 Task: Toggle the word-based suggestions in the suggestions.
Action: Mouse moved to (12, 535)
Screenshot: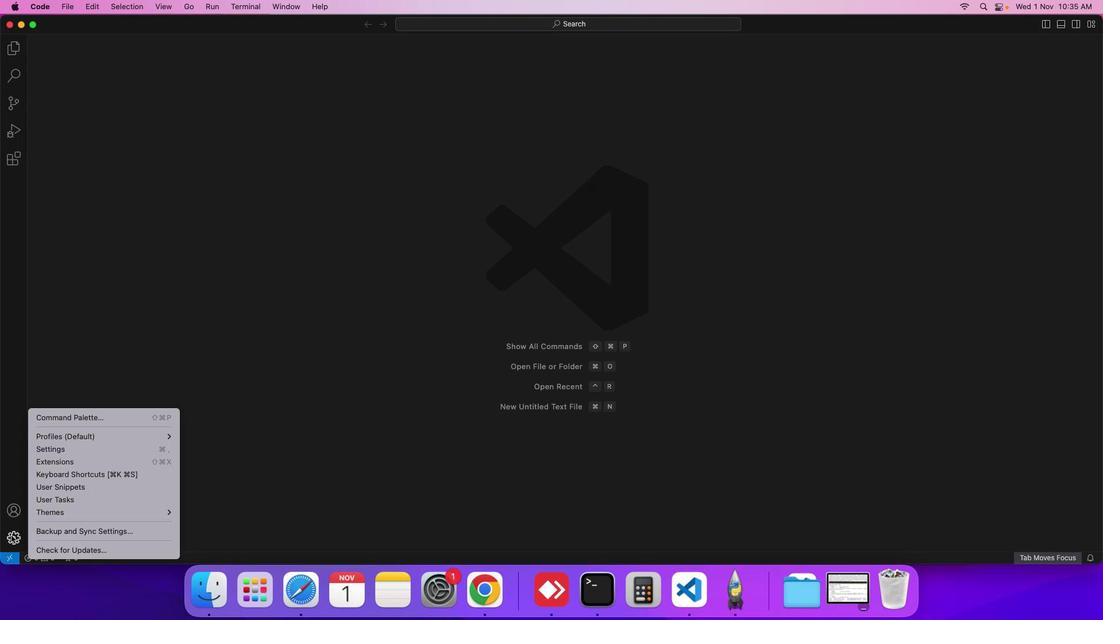 
Action: Mouse pressed left at (12, 535)
Screenshot: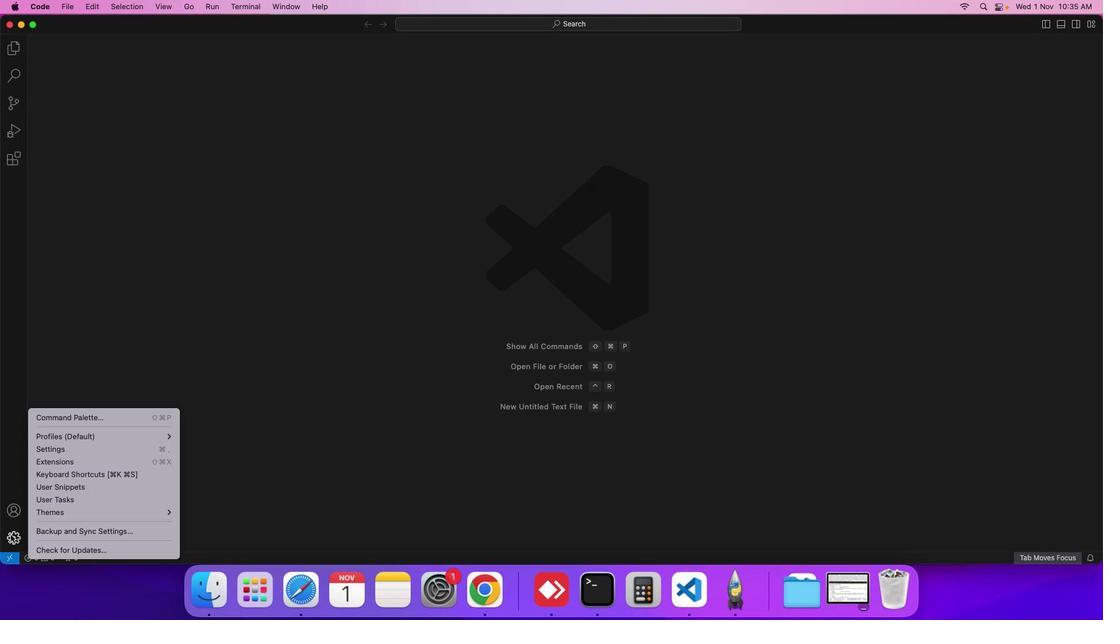 
Action: Mouse moved to (75, 449)
Screenshot: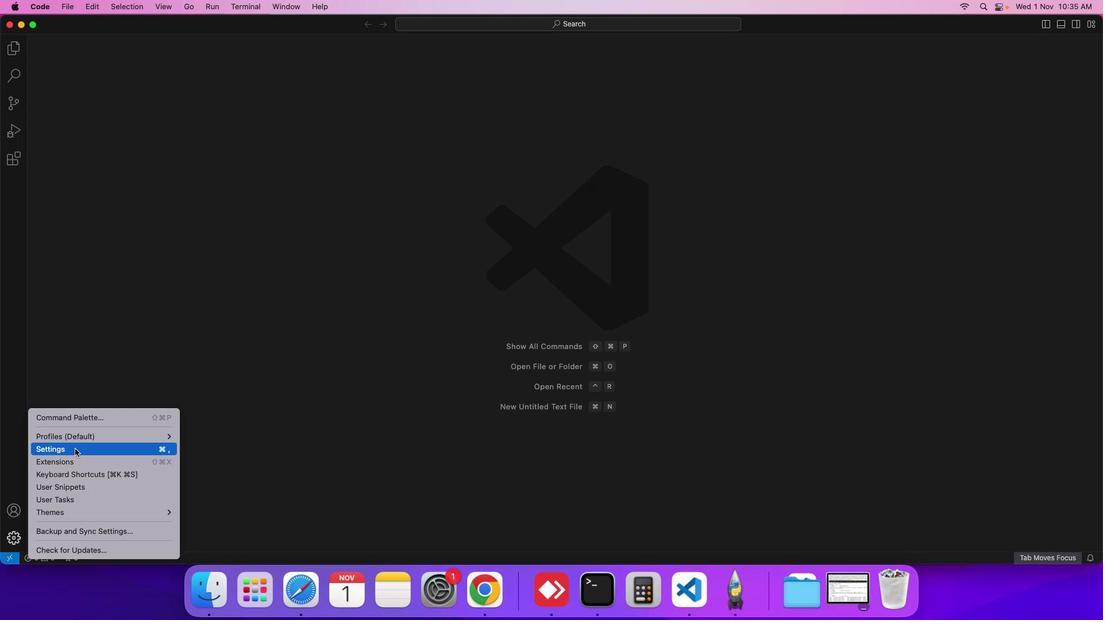 
Action: Mouse pressed left at (75, 449)
Screenshot: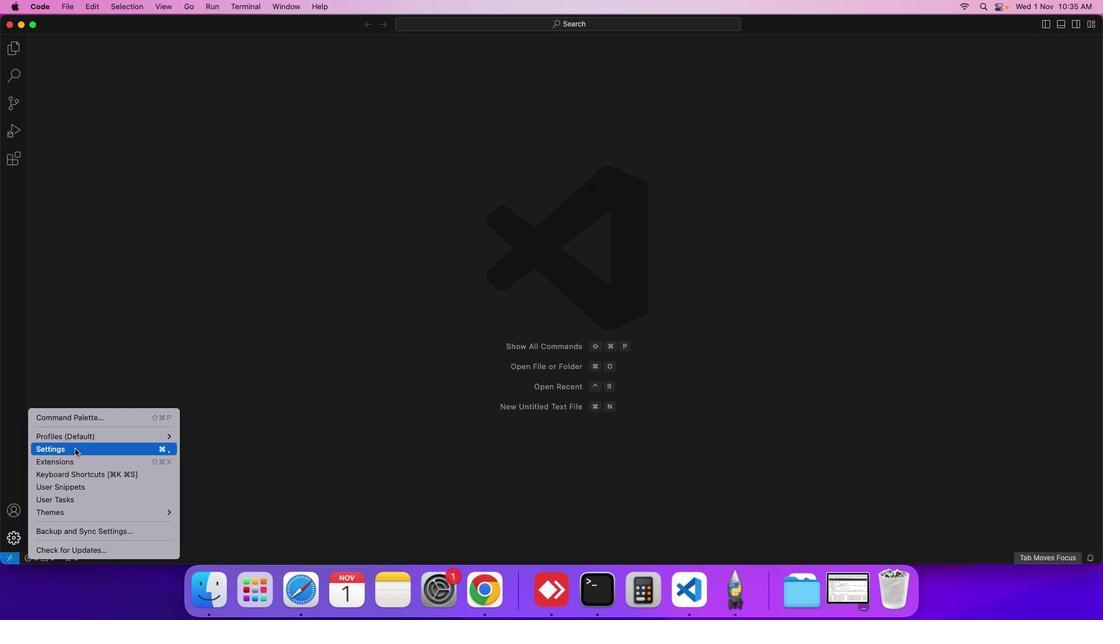 
Action: Mouse moved to (271, 133)
Screenshot: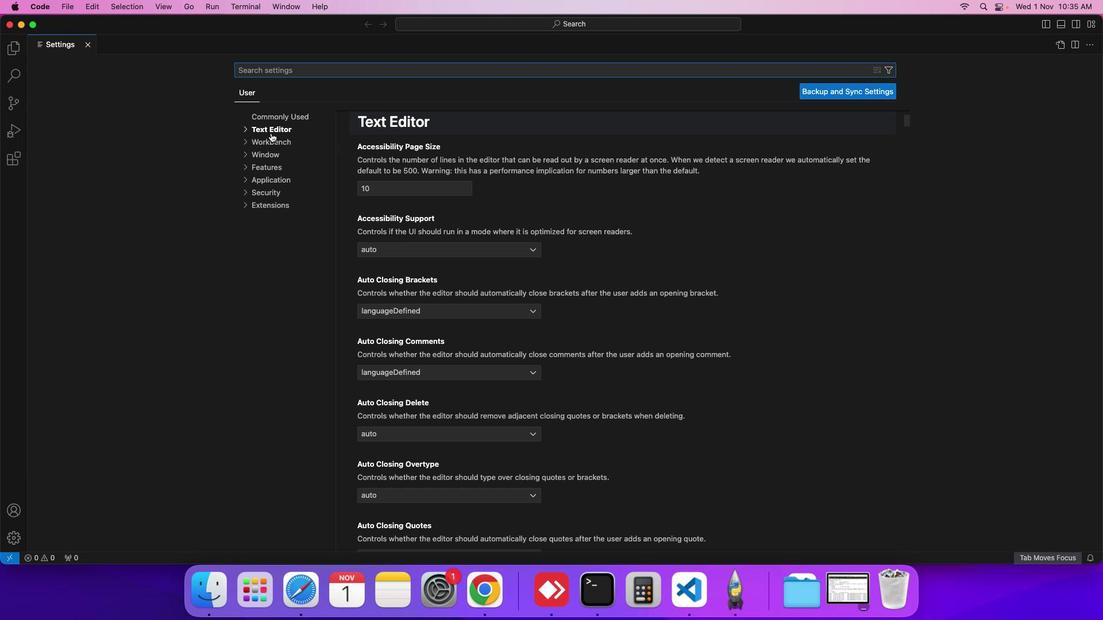 
Action: Mouse pressed left at (271, 133)
Screenshot: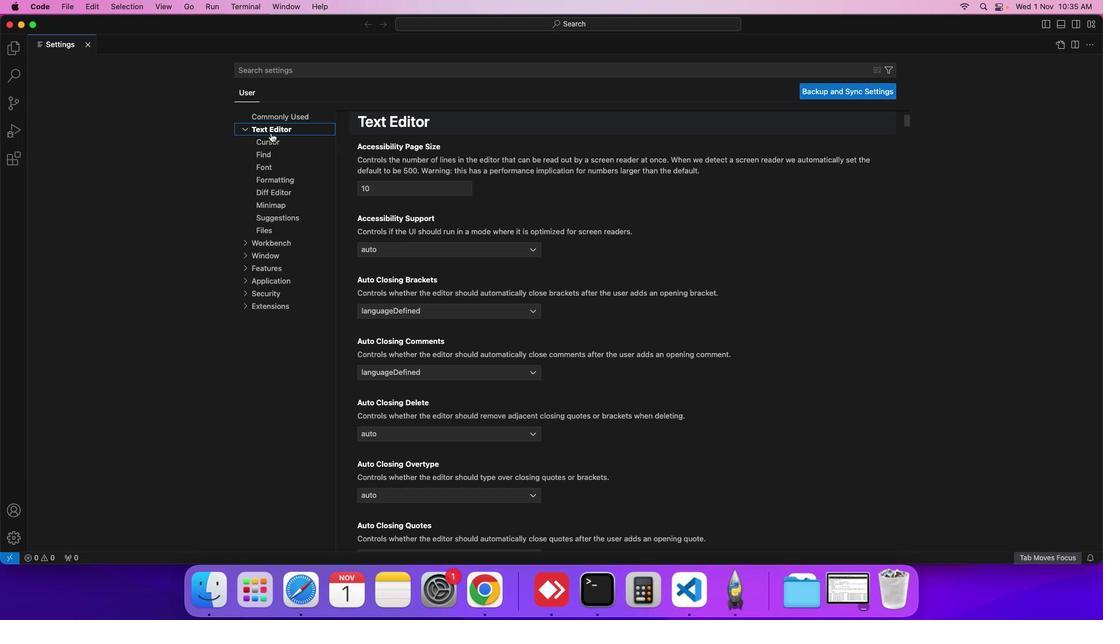 
Action: Mouse moved to (279, 217)
Screenshot: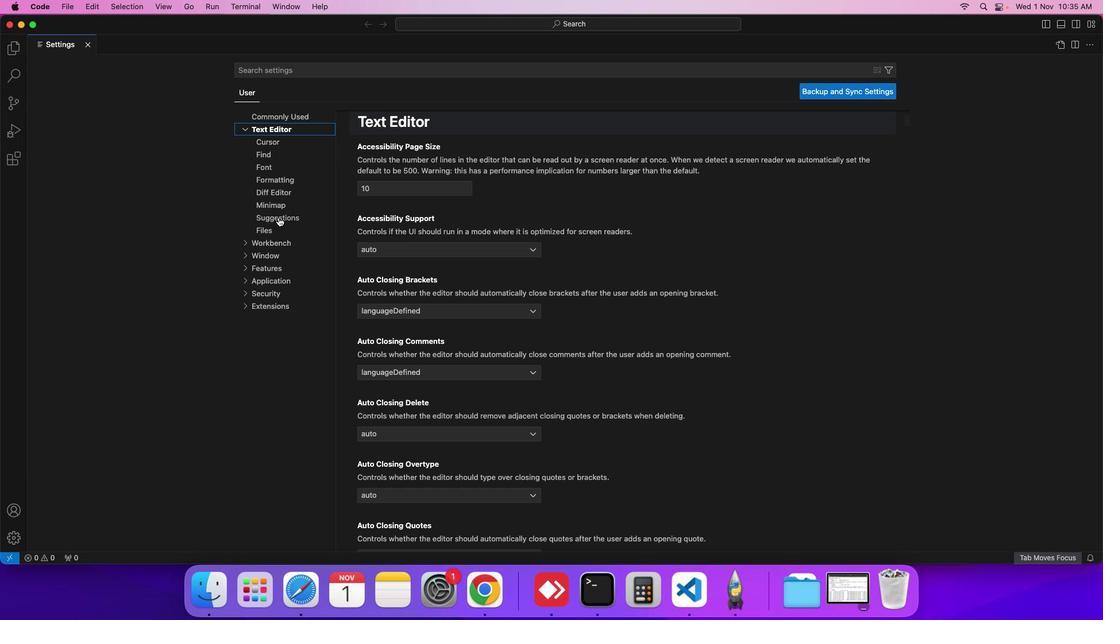 
Action: Mouse pressed left at (279, 217)
Screenshot: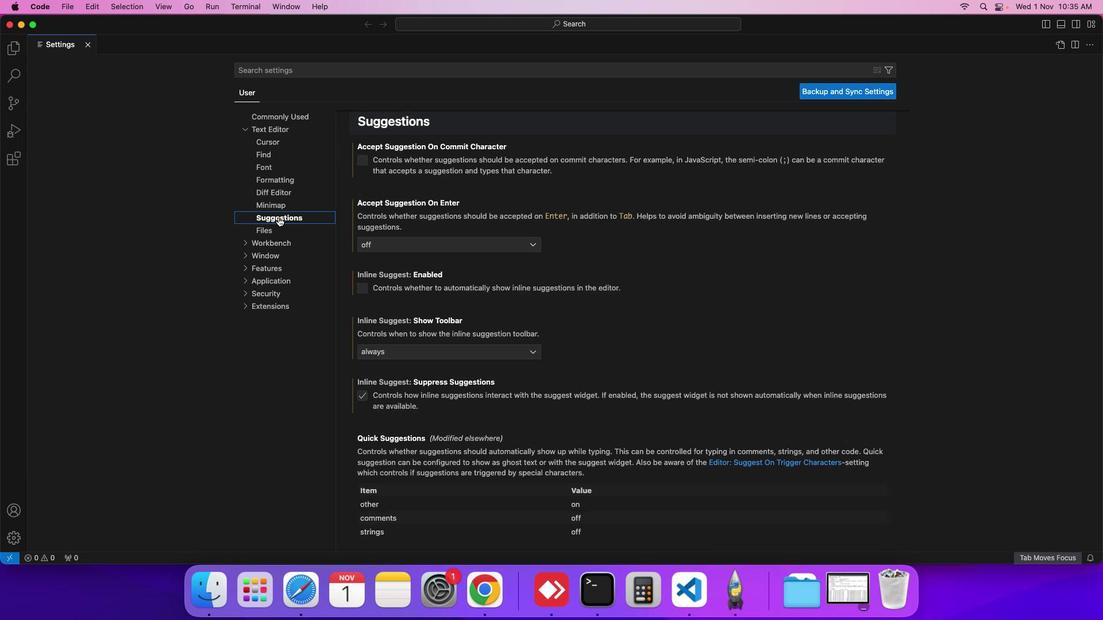 
Action: Mouse moved to (530, 420)
Screenshot: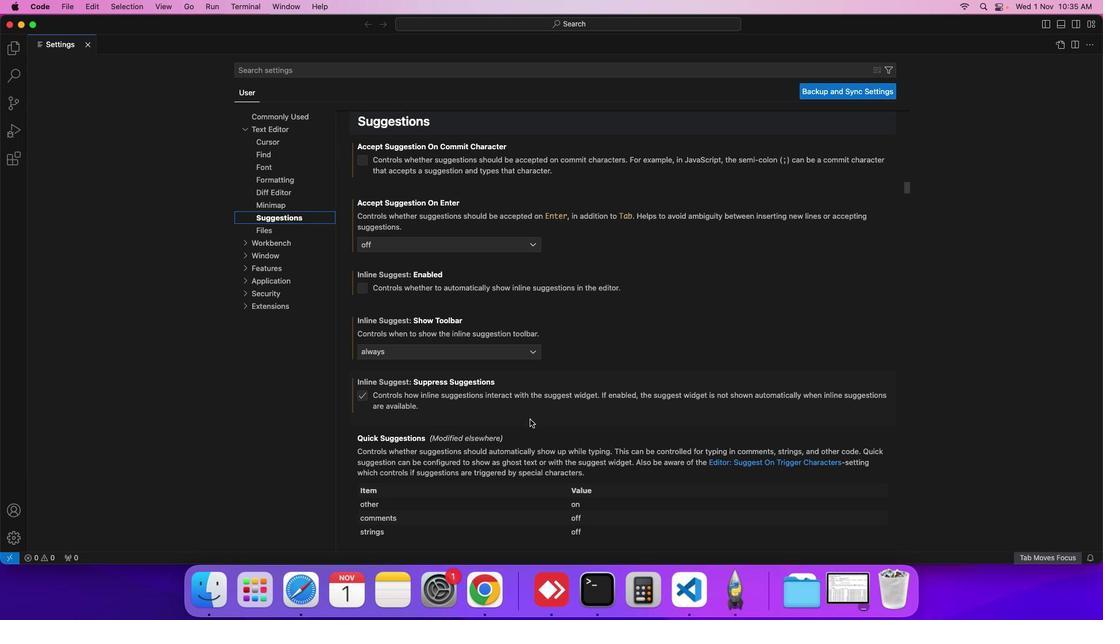 
Action: Mouse scrolled (530, 420) with delta (0, 0)
Screenshot: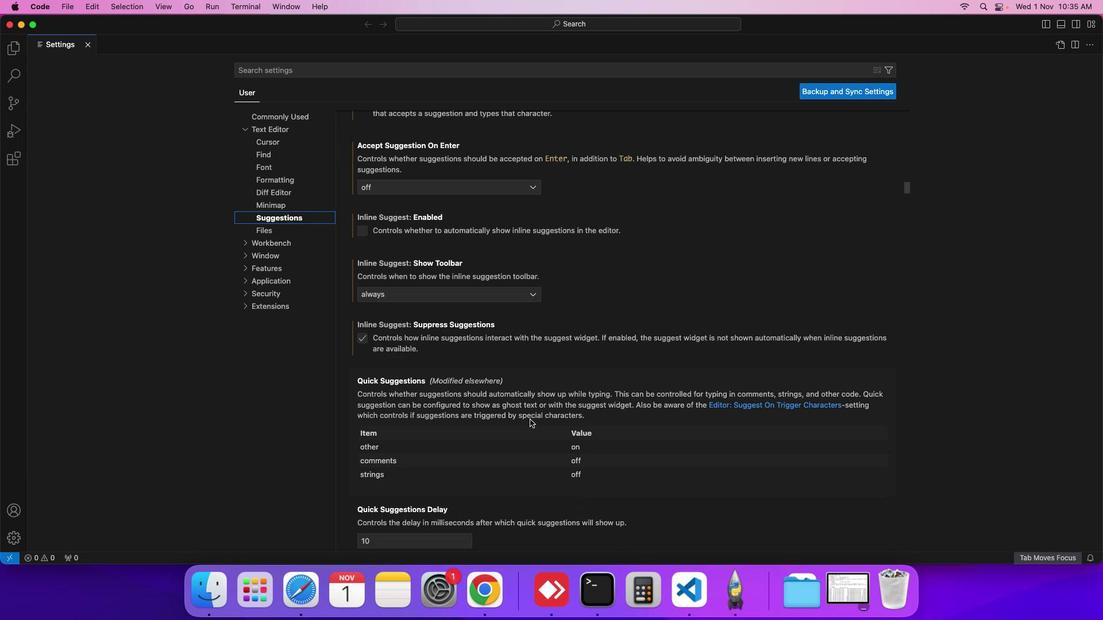 
Action: Mouse scrolled (530, 420) with delta (0, 0)
Screenshot: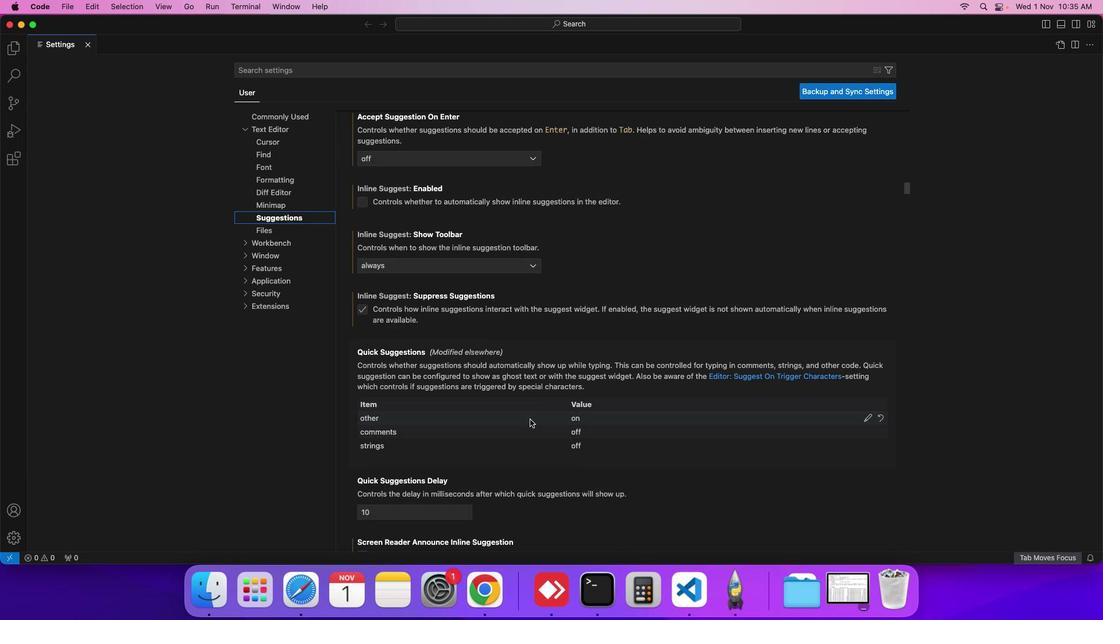 
Action: Mouse scrolled (530, 420) with delta (0, 0)
Screenshot: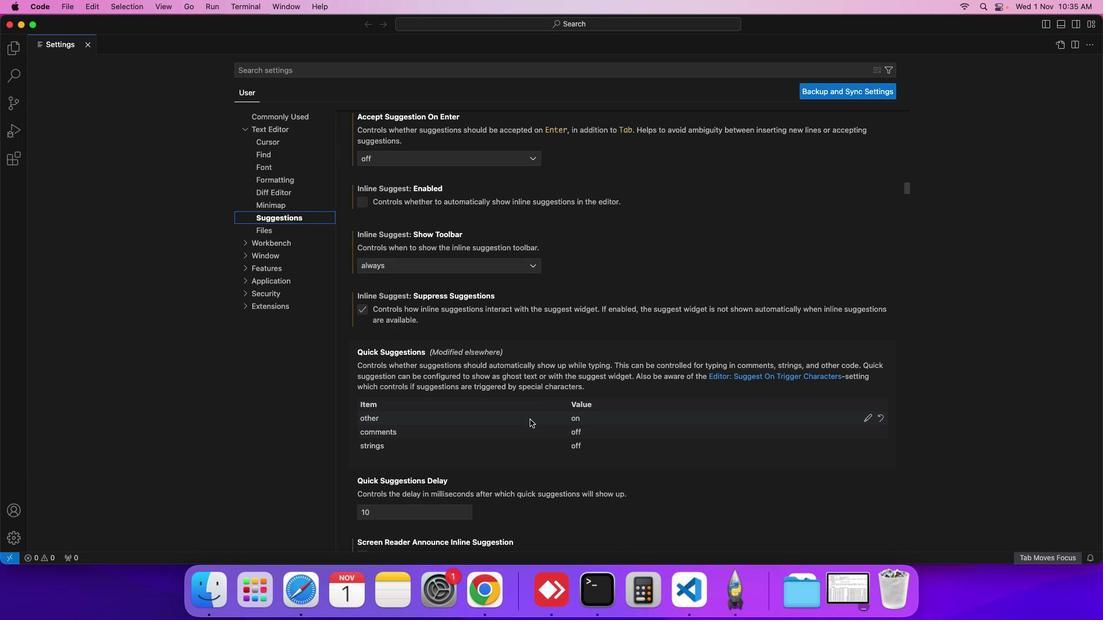 
Action: Mouse moved to (529, 420)
Screenshot: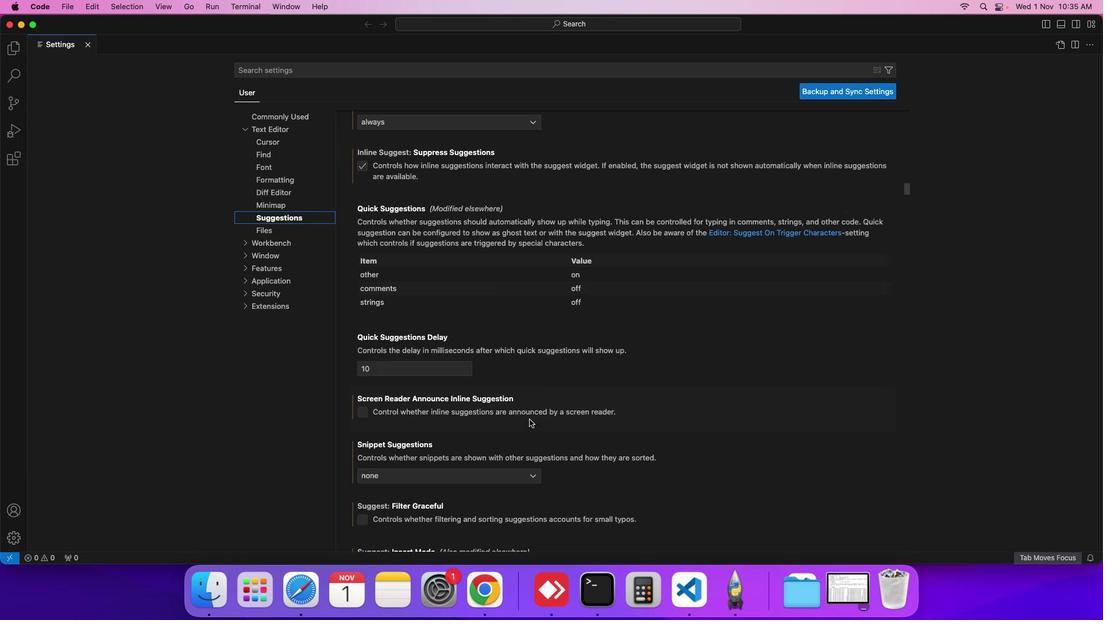 
Action: Mouse scrolled (529, 420) with delta (0, 0)
Screenshot: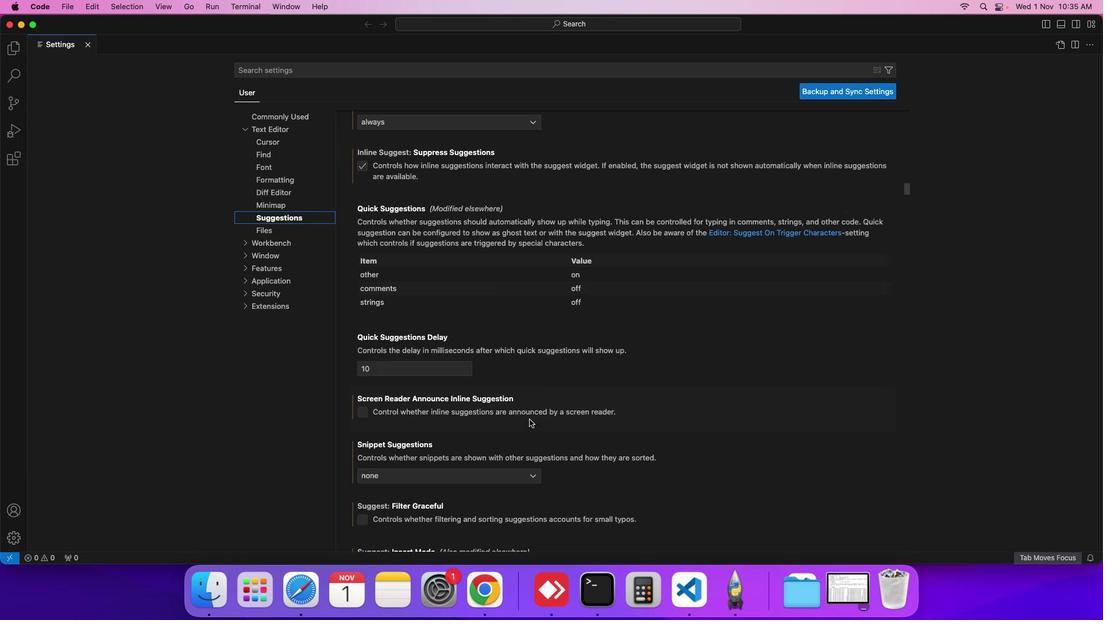 
Action: Mouse scrolled (529, 420) with delta (0, 0)
Screenshot: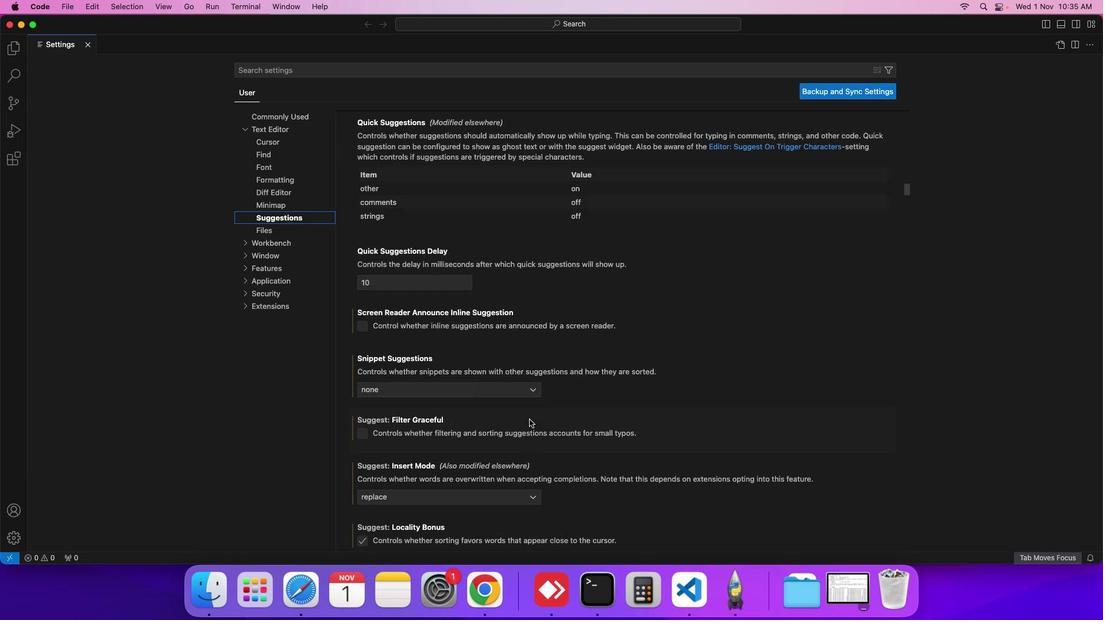 
Action: Mouse scrolled (529, 420) with delta (0, 0)
Screenshot: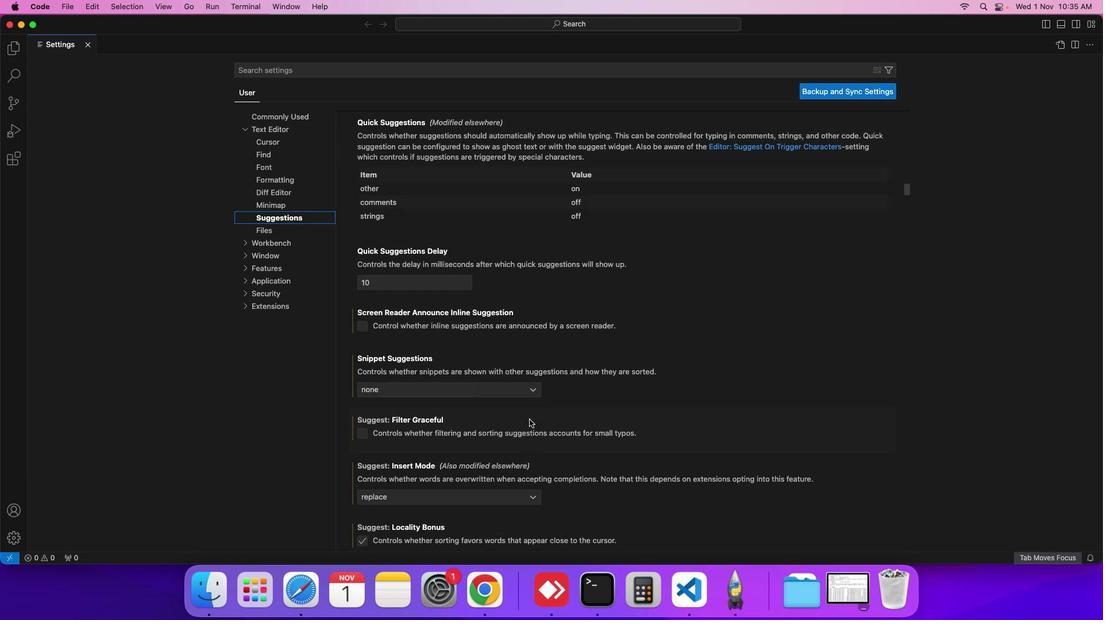 
Action: Mouse scrolled (529, 420) with delta (0, 0)
Screenshot: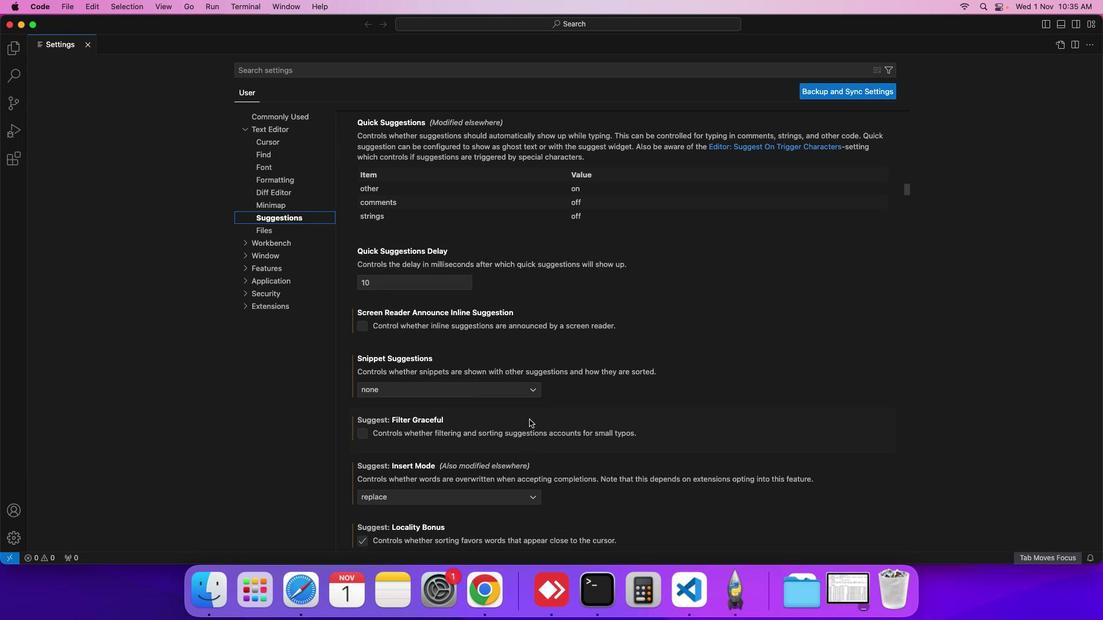 
Action: Mouse moved to (529, 420)
Screenshot: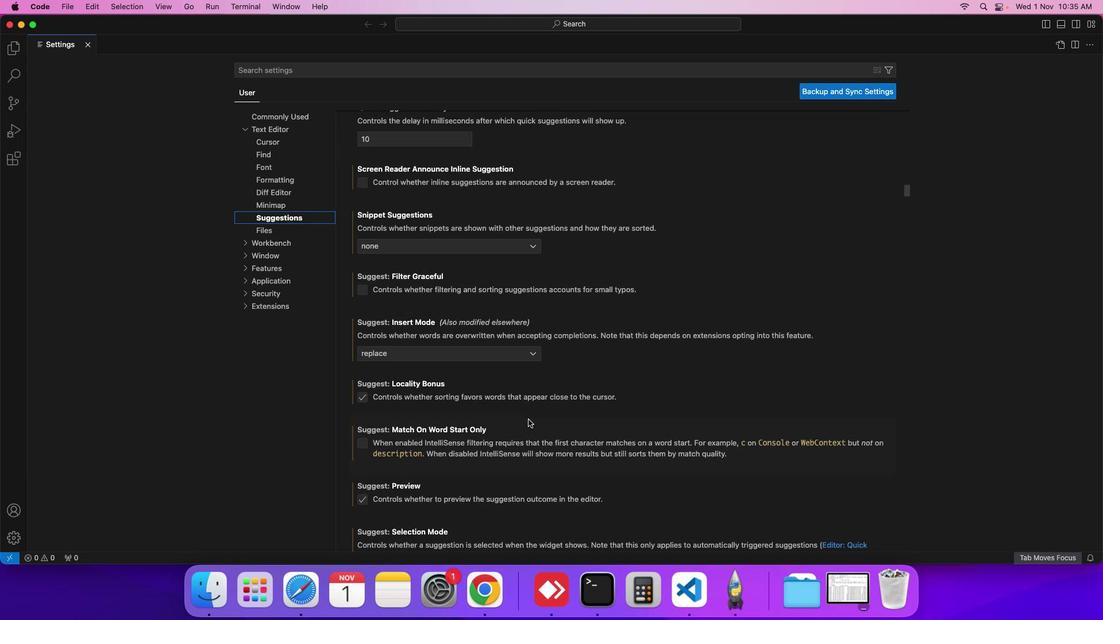 
Action: Mouse scrolled (529, 420) with delta (0, 0)
Screenshot: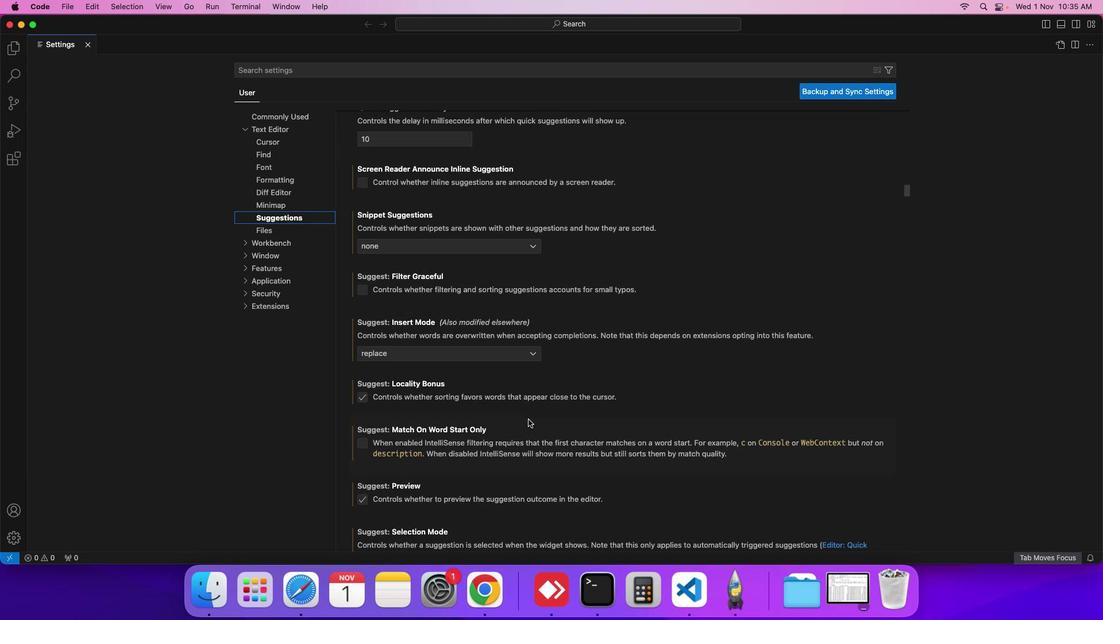 
Action: Mouse scrolled (529, 420) with delta (0, 0)
Screenshot: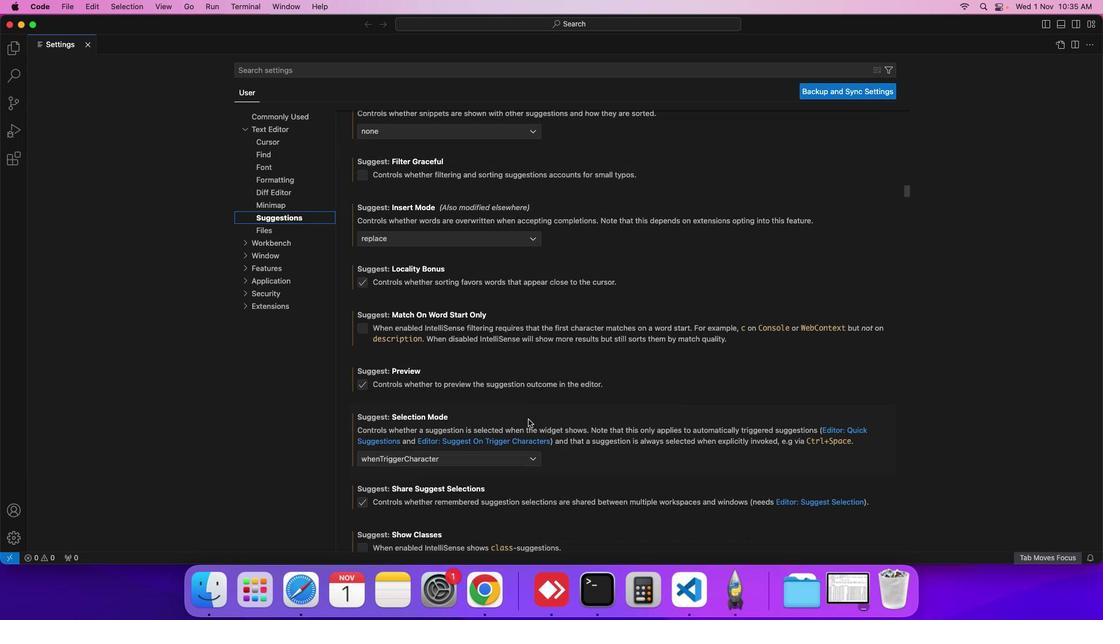 
Action: Mouse scrolled (529, 420) with delta (0, 0)
Screenshot: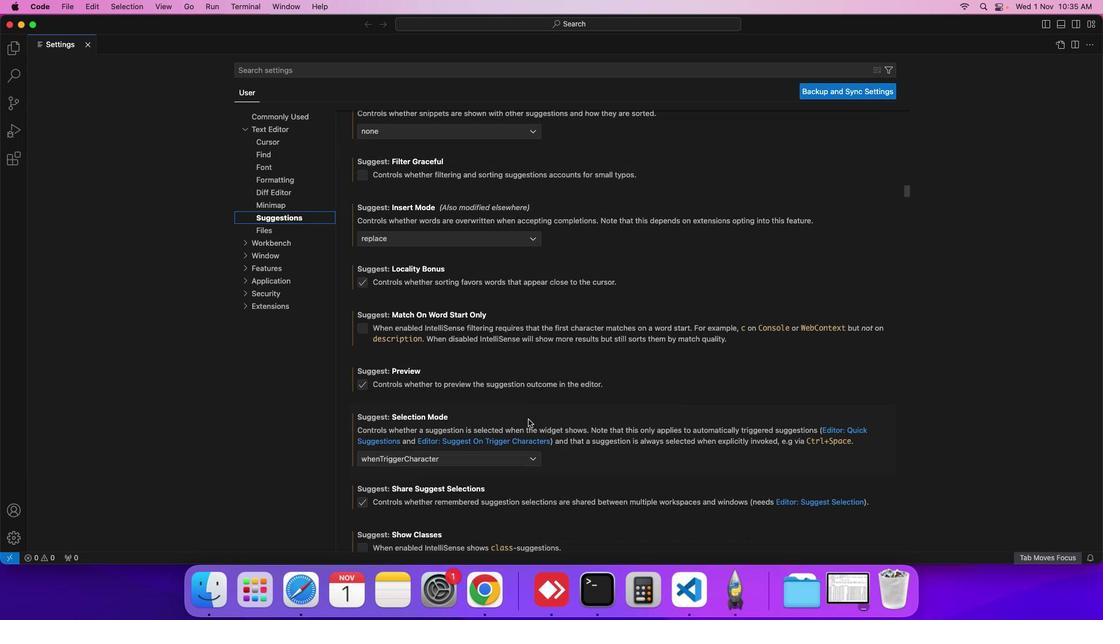 
Action: Mouse scrolled (529, 420) with delta (0, -1)
Screenshot: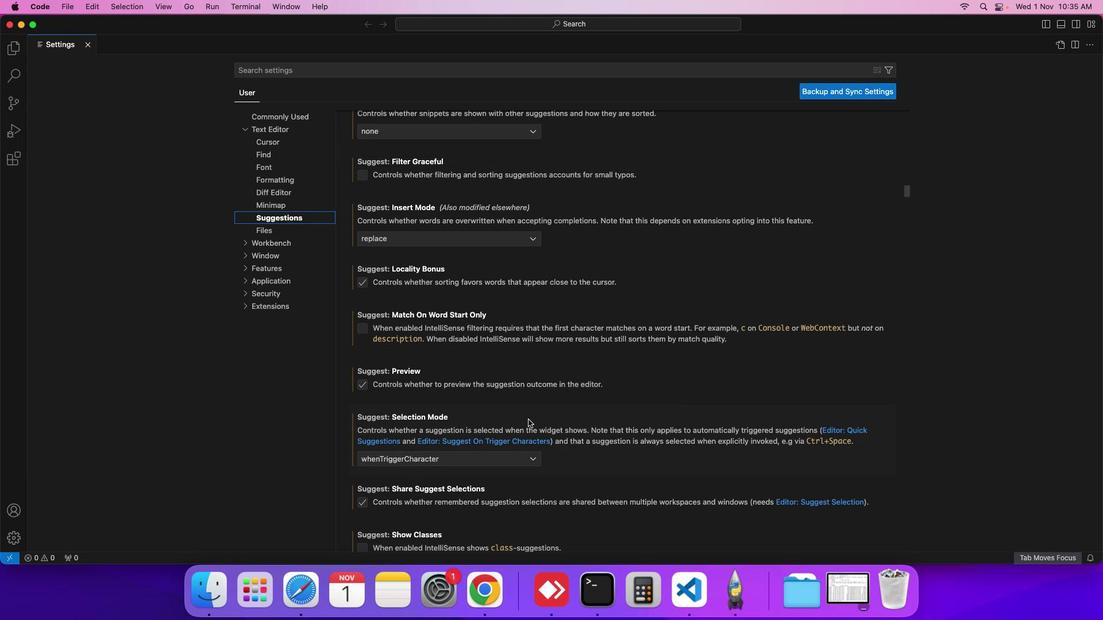 
Action: Mouse scrolled (529, 420) with delta (0, 0)
Screenshot: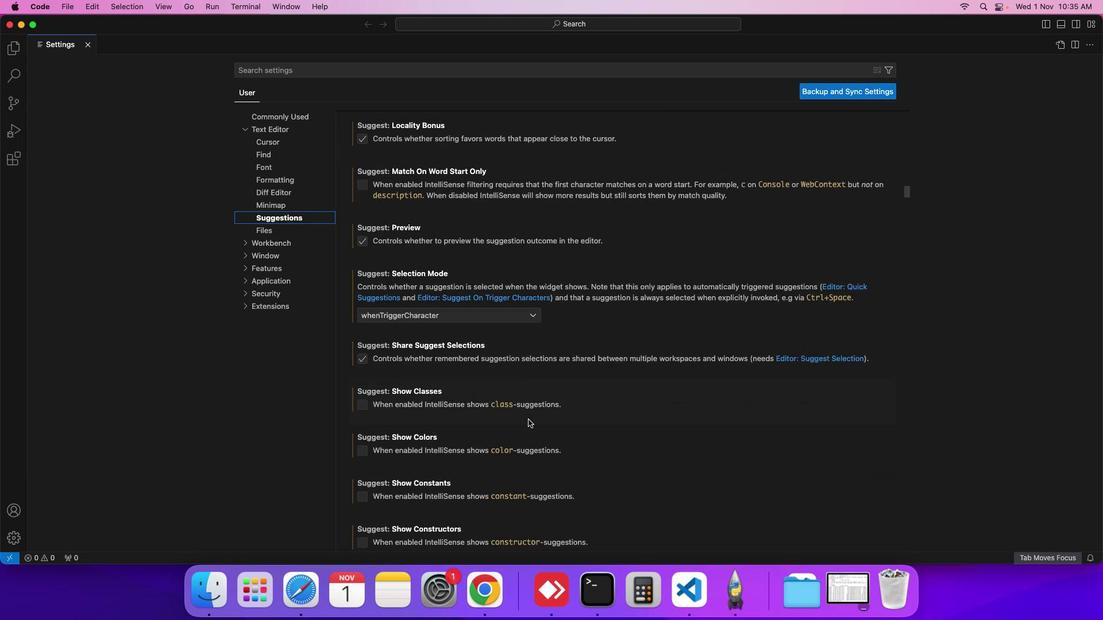 
Action: Mouse scrolled (529, 420) with delta (0, 0)
Screenshot: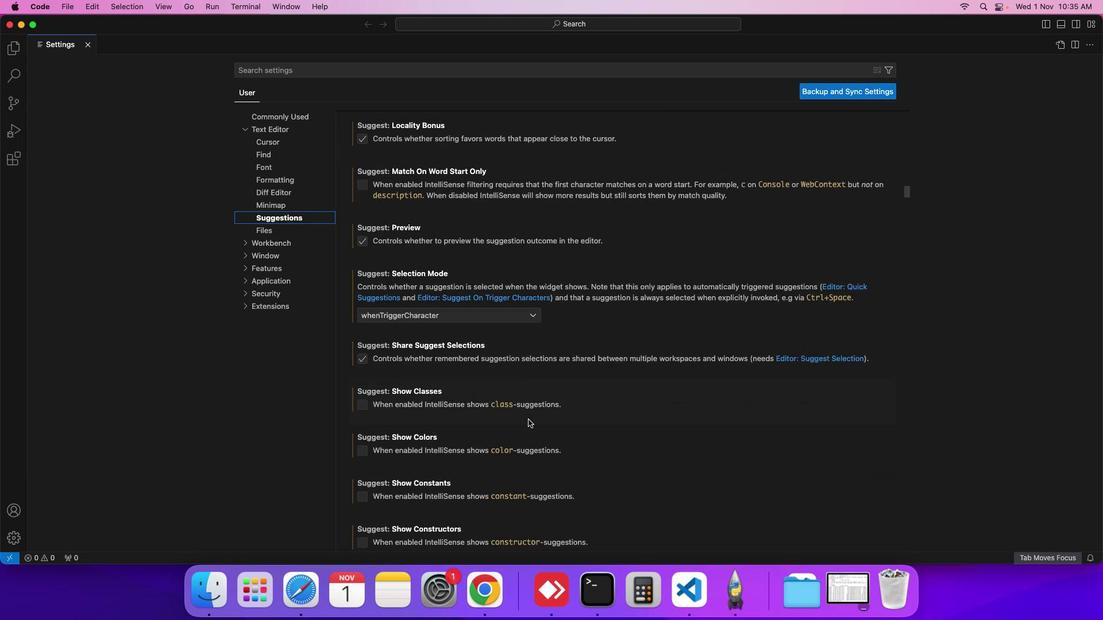 
Action: Mouse scrolled (529, 420) with delta (0, 0)
Screenshot: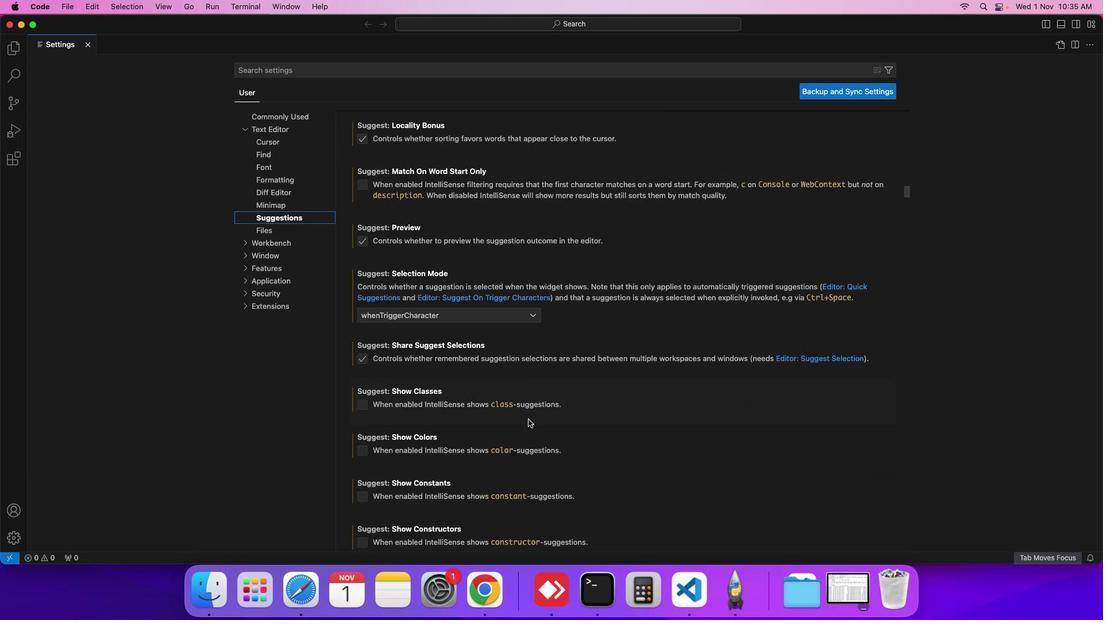 
Action: Mouse moved to (528, 420)
Screenshot: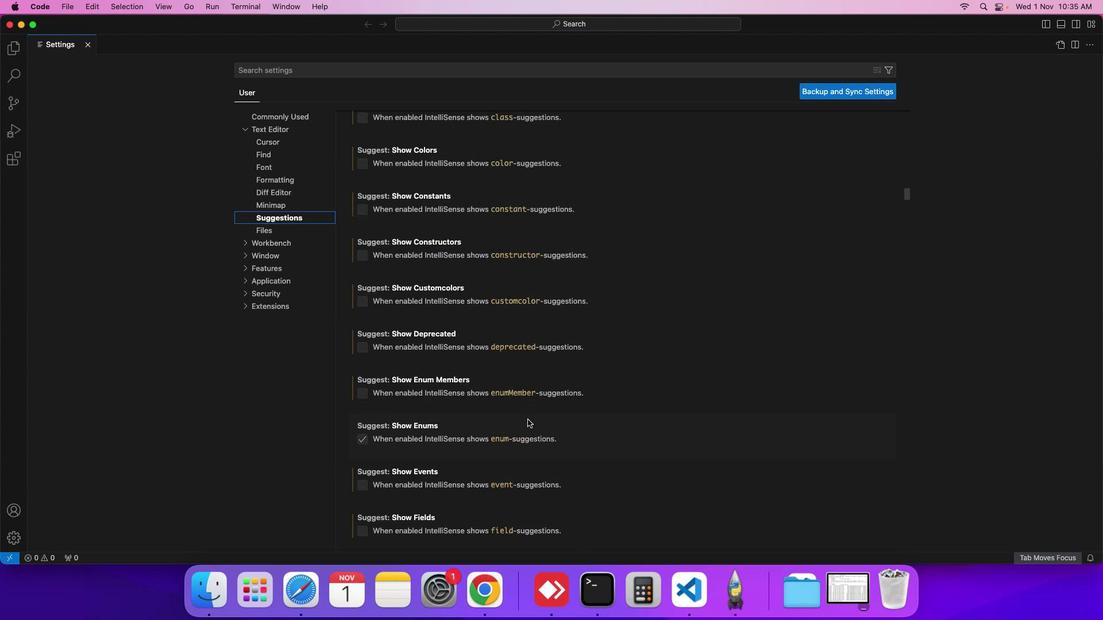 
Action: Mouse scrolled (528, 420) with delta (0, 0)
Screenshot: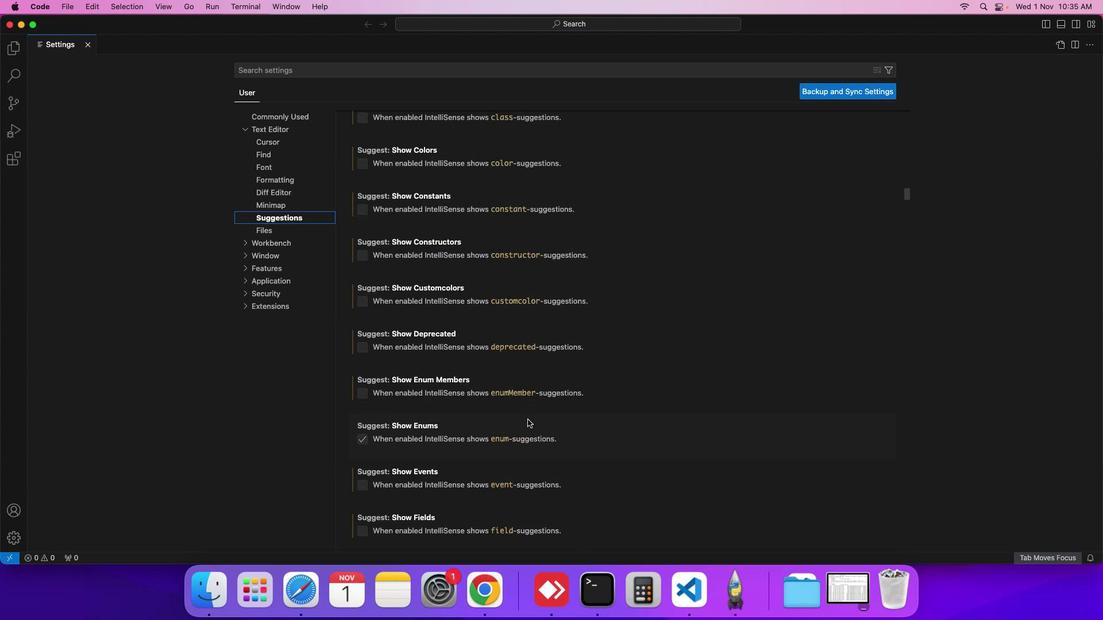 
Action: Mouse moved to (528, 420)
Screenshot: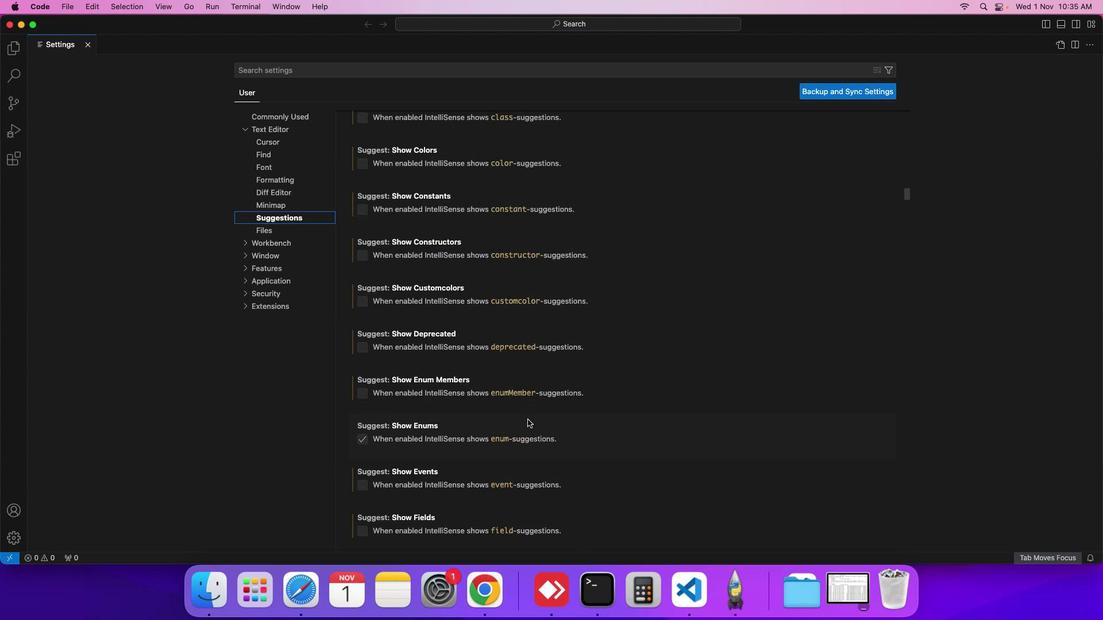 
Action: Mouse scrolled (528, 420) with delta (0, 0)
Screenshot: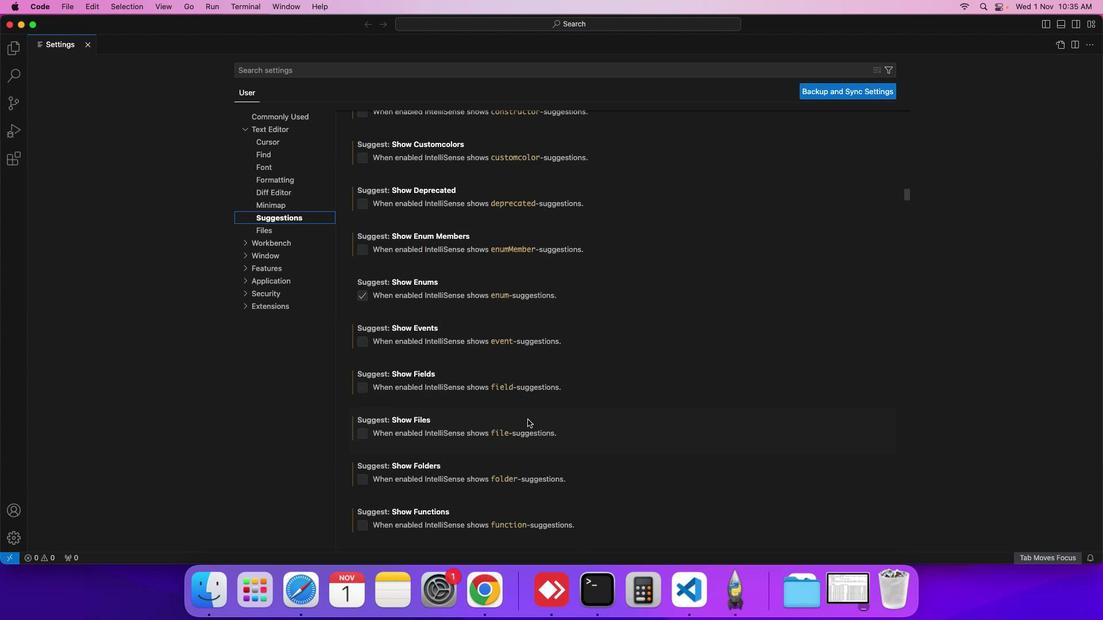 
Action: Mouse scrolled (528, 420) with delta (0, 0)
Screenshot: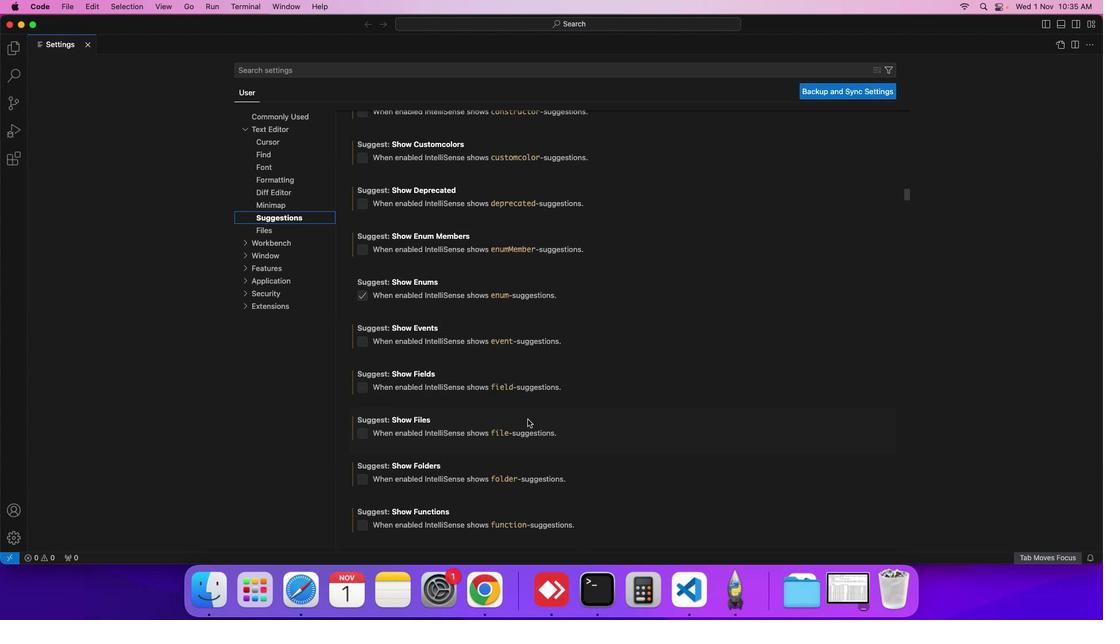 
Action: Mouse scrolled (528, 420) with delta (0, -1)
Screenshot: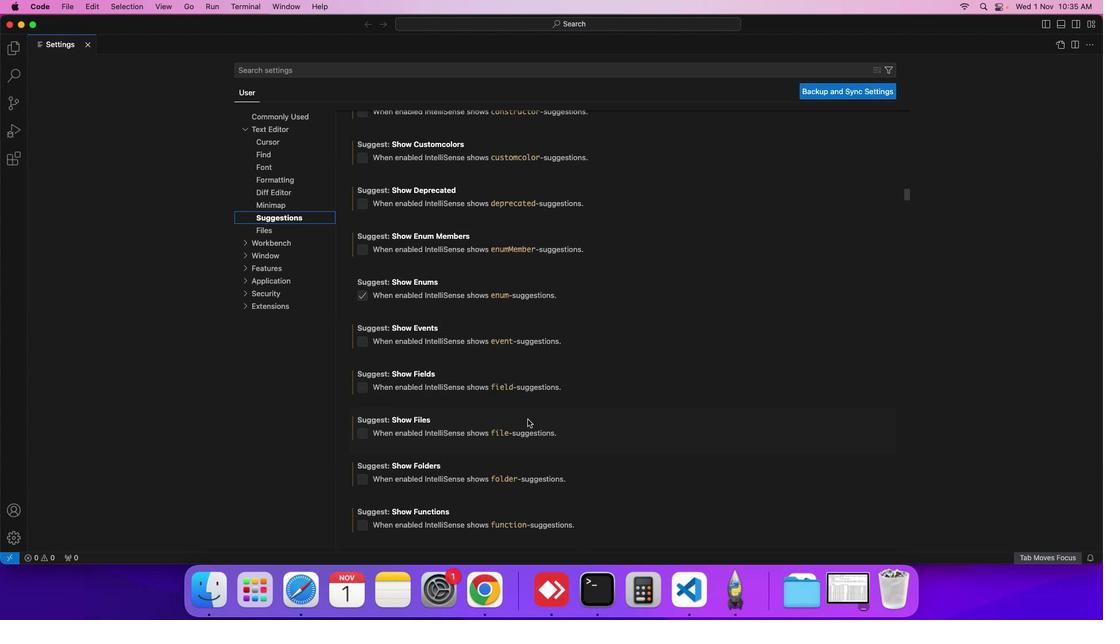 
Action: Mouse scrolled (528, 420) with delta (0, -1)
Screenshot: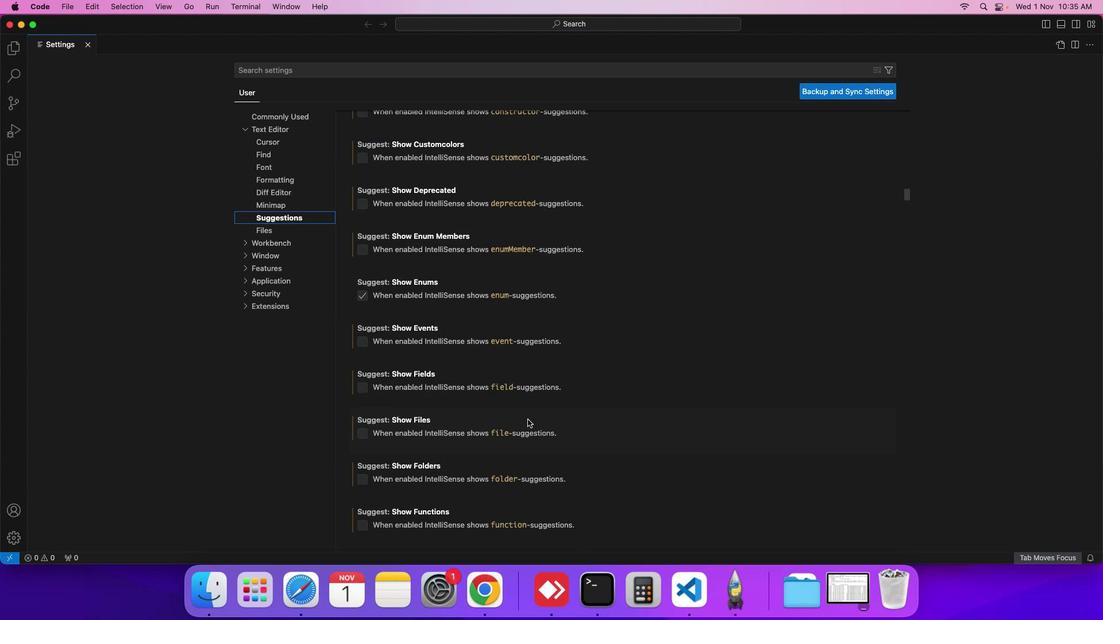 
Action: Mouse moved to (528, 420)
Screenshot: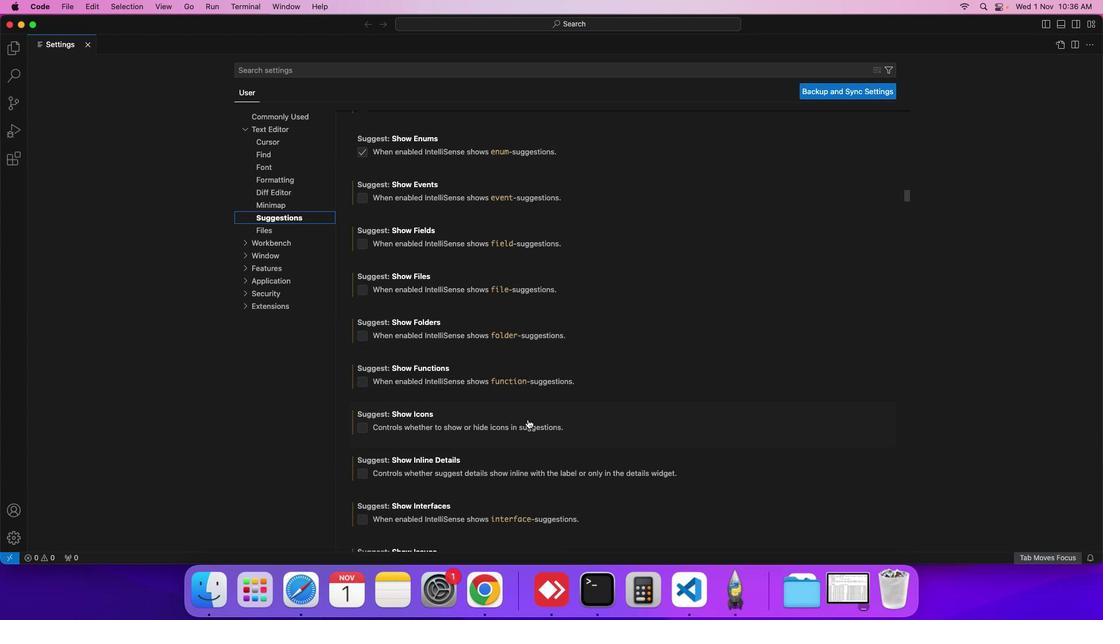 
Action: Mouse scrolled (528, 420) with delta (0, 0)
Screenshot: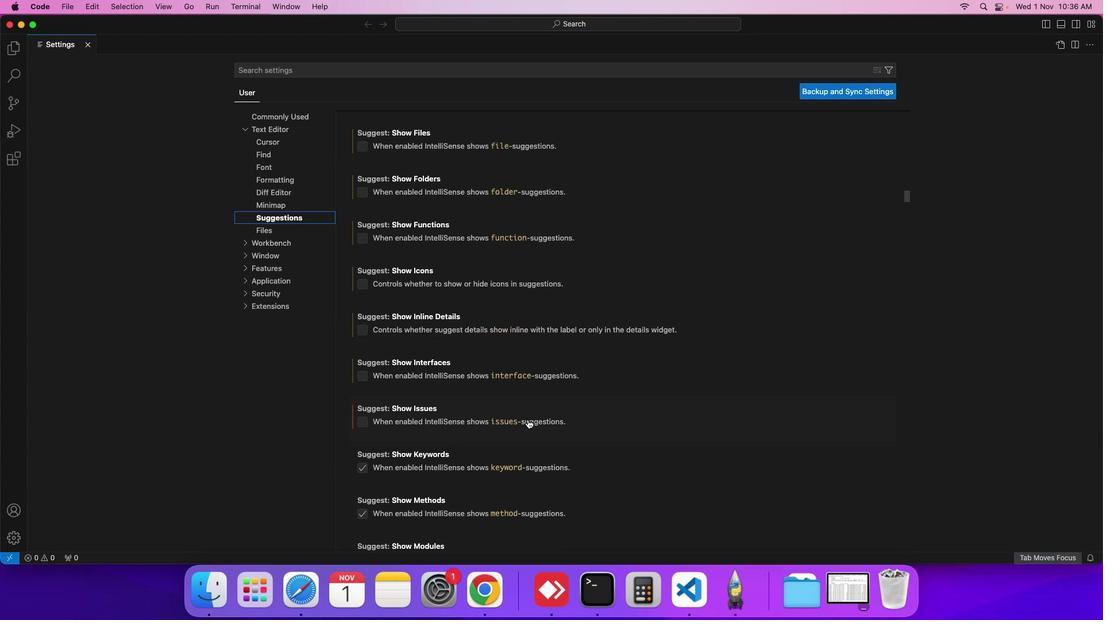 
Action: Mouse scrolled (528, 420) with delta (0, 0)
Screenshot: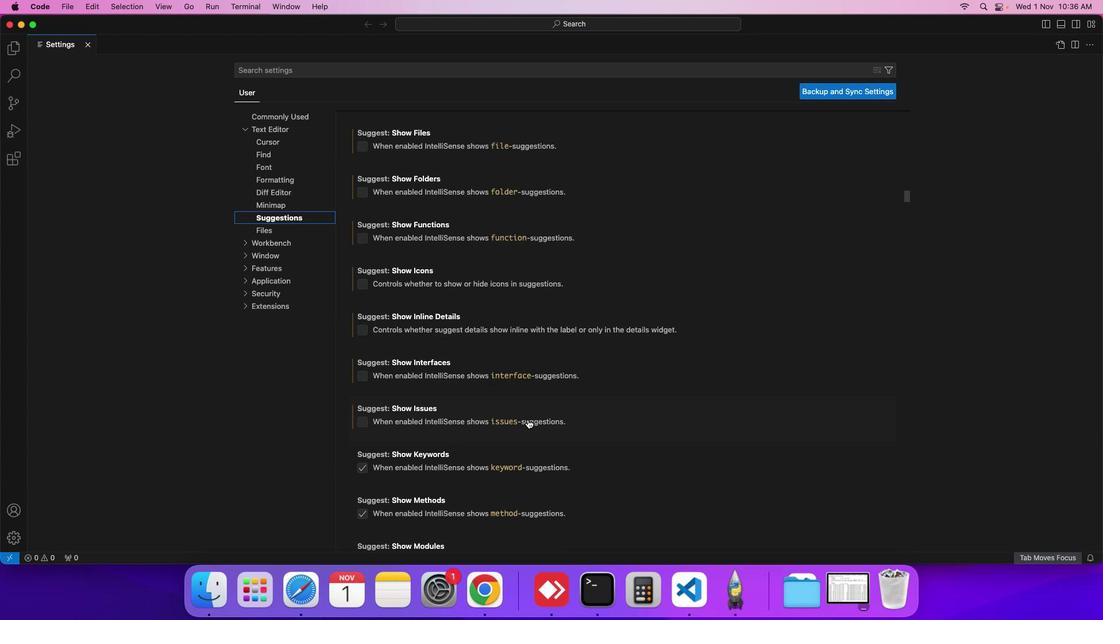 
Action: Mouse scrolled (528, 420) with delta (0, 0)
Screenshot: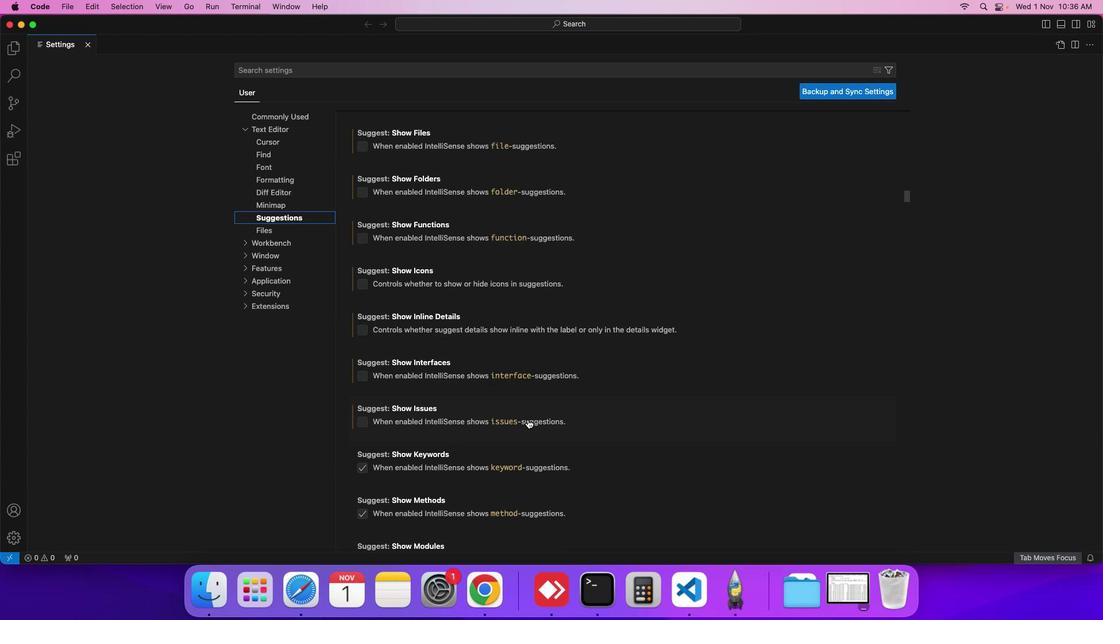 
Action: Mouse scrolled (528, 420) with delta (0, -1)
Screenshot: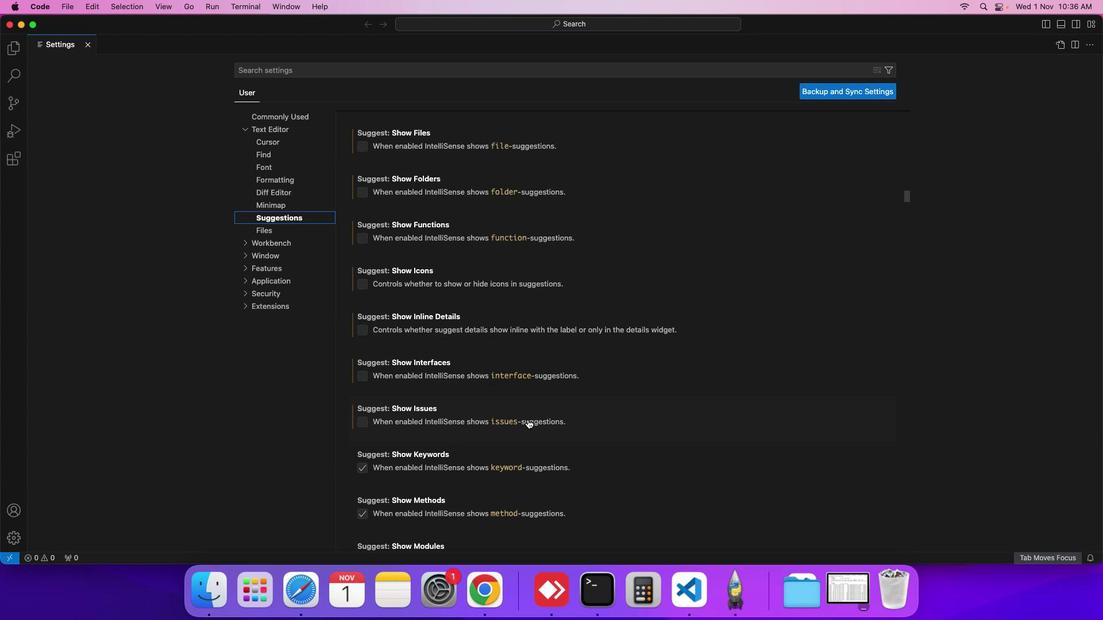 
Action: Mouse scrolled (528, 420) with delta (0, 0)
Screenshot: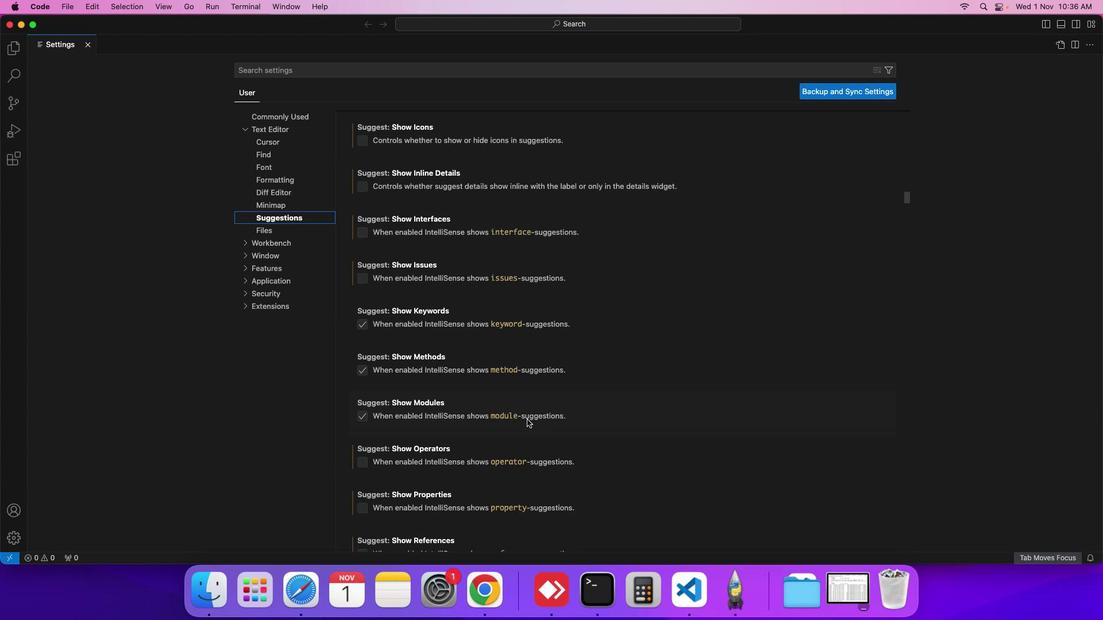 
Action: Mouse scrolled (528, 420) with delta (0, 0)
Screenshot: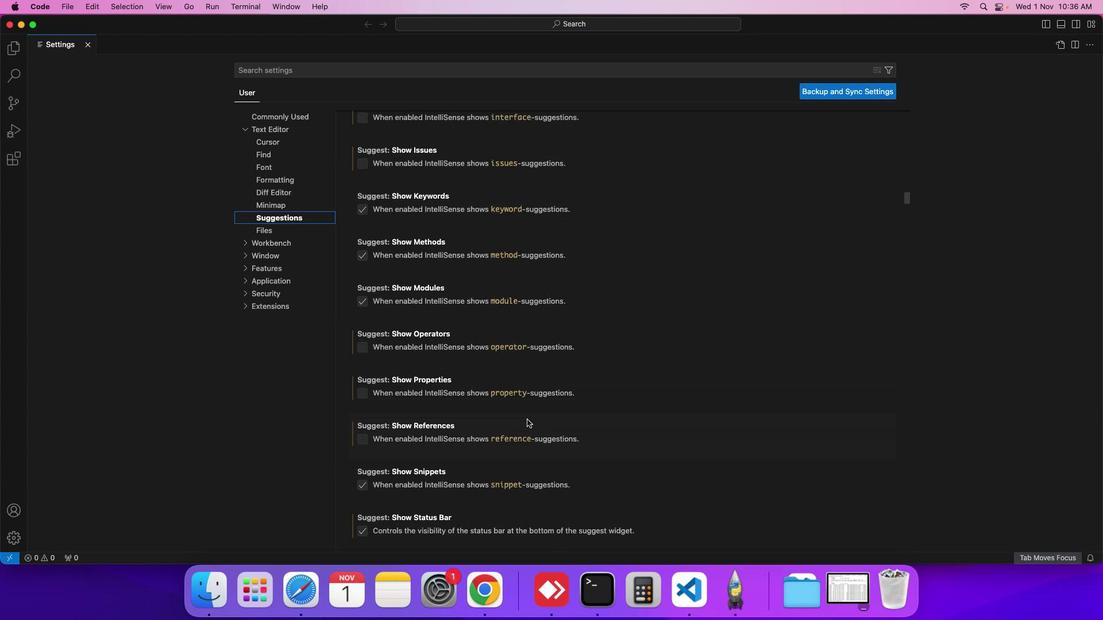 
Action: Mouse scrolled (528, 420) with delta (0, 0)
Screenshot: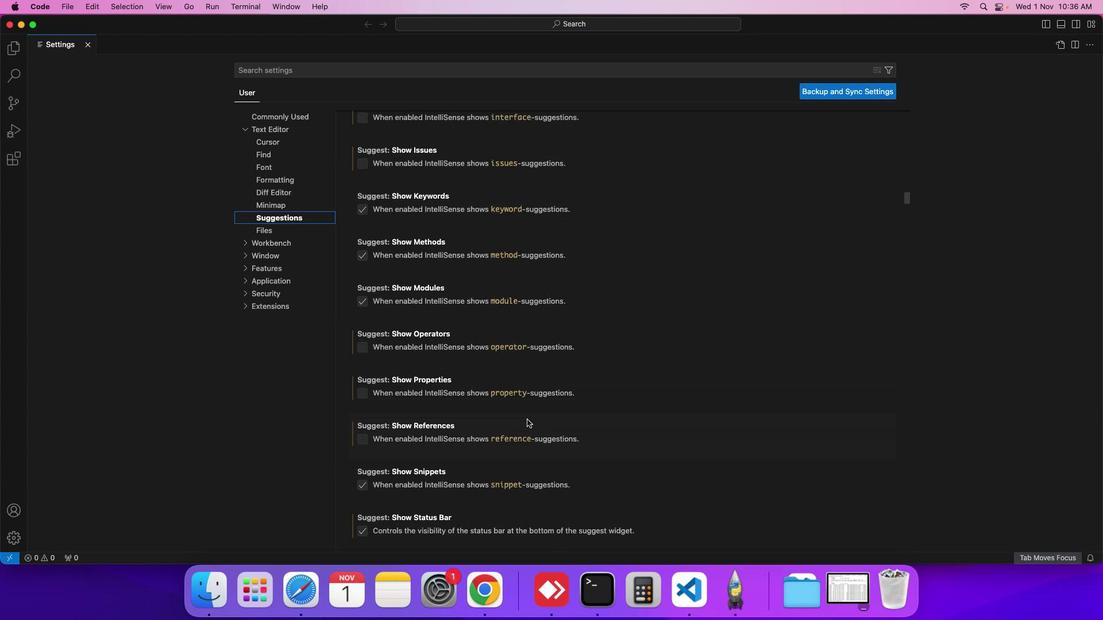 
Action: Mouse moved to (528, 420)
Screenshot: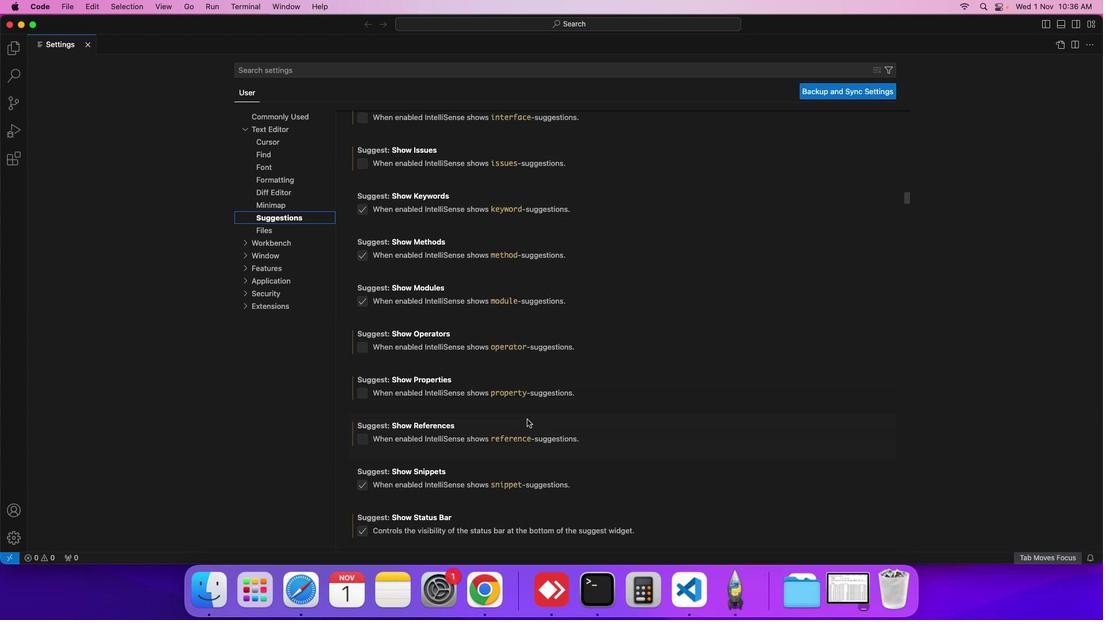 
Action: Mouse scrolled (528, 420) with delta (0, -1)
Screenshot: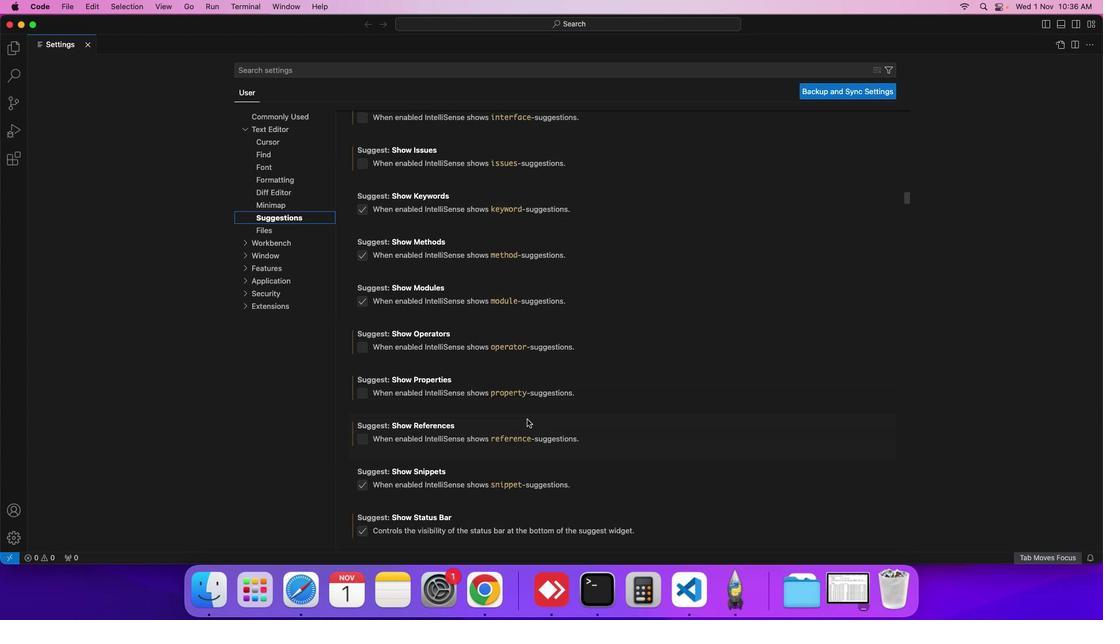 
Action: Mouse moved to (528, 419)
Screenshot: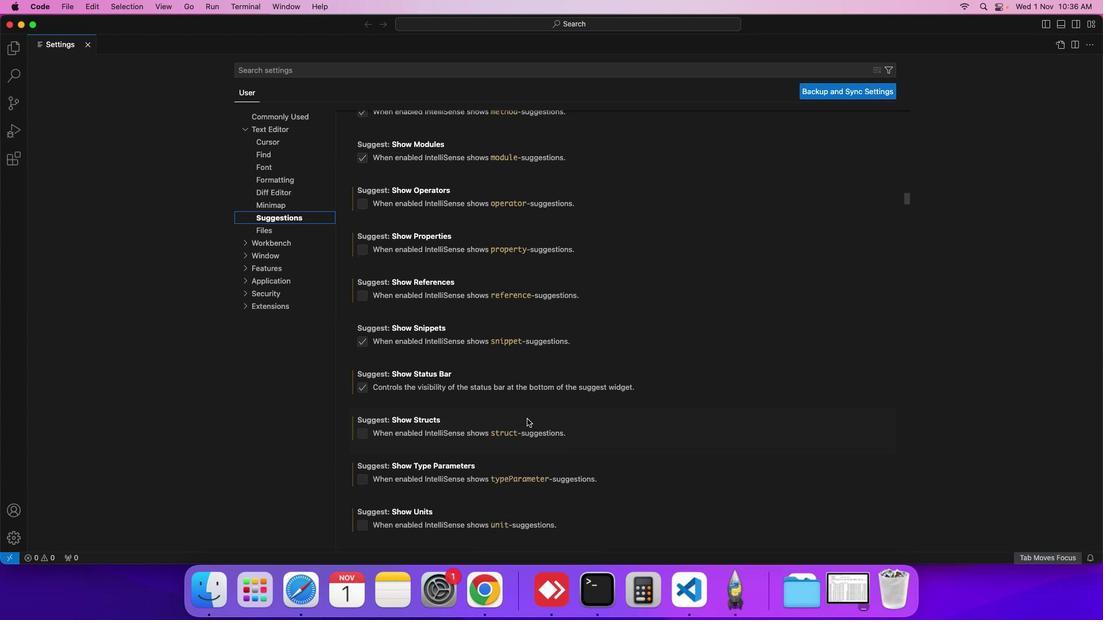 
Action: Mouse scrolled (528, 419) with delta (0, 0)
Screenshot: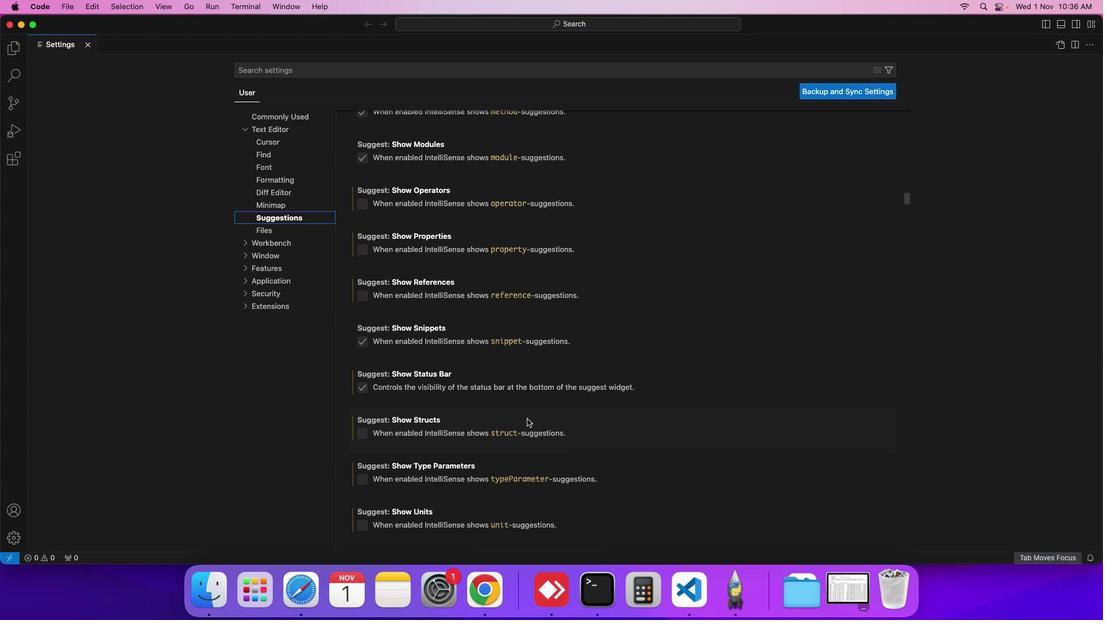 
Action: Mouse scrolled (528, 419) with delta (0, 0)
Screenshot: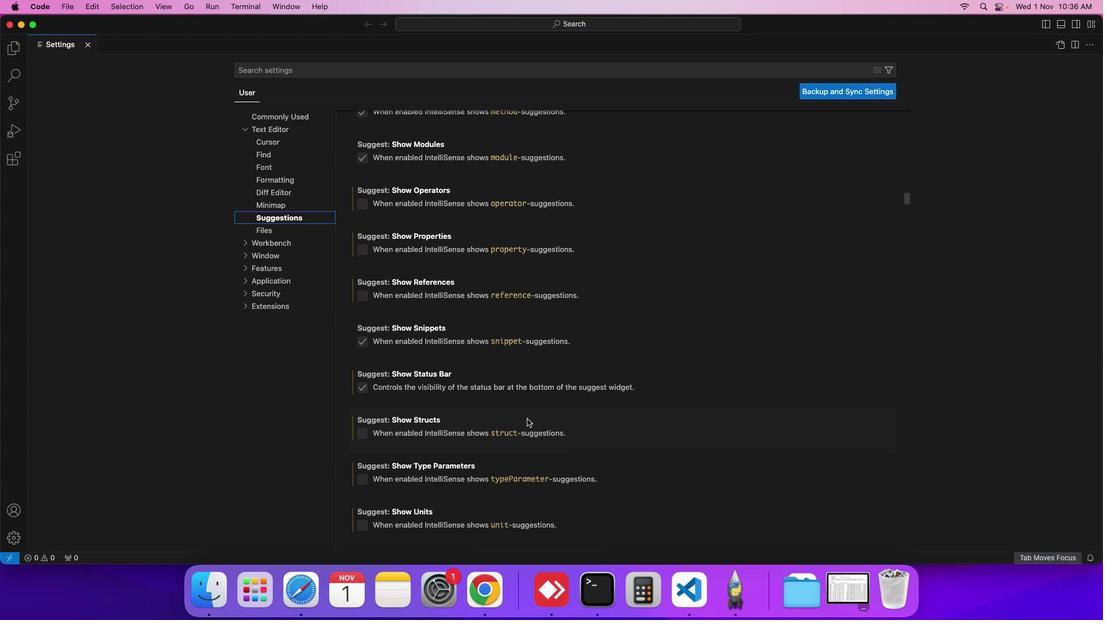 
Action: Mouse scrolled (528, 419) with delta (0, 0)
Screenshot: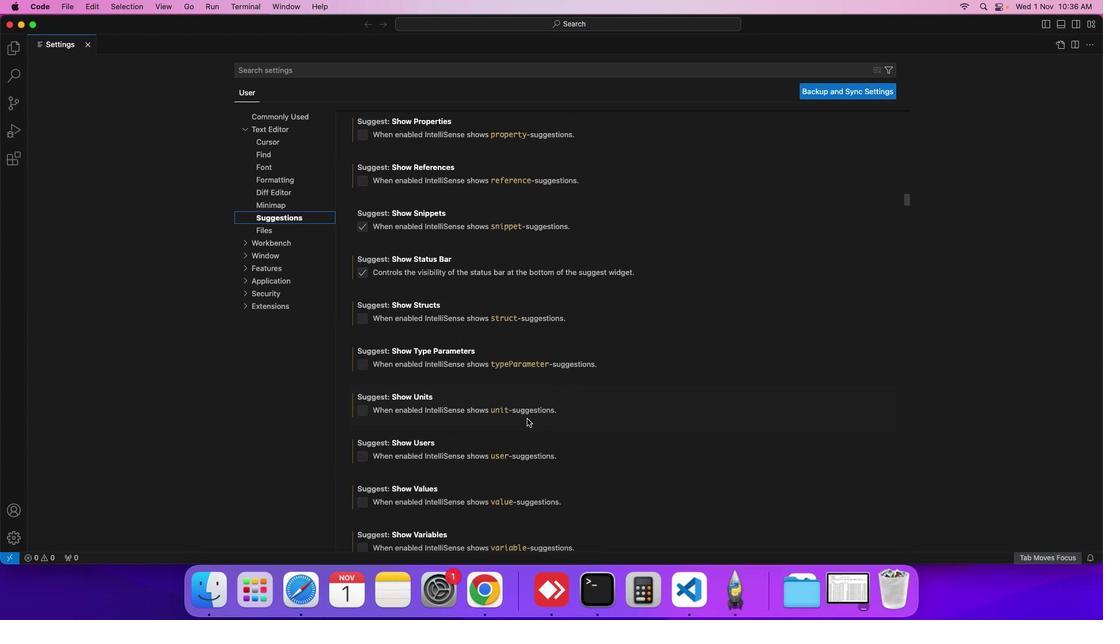 
Action: Mouse scrolled (528, 419) with delta (0, -1)
Screenshot: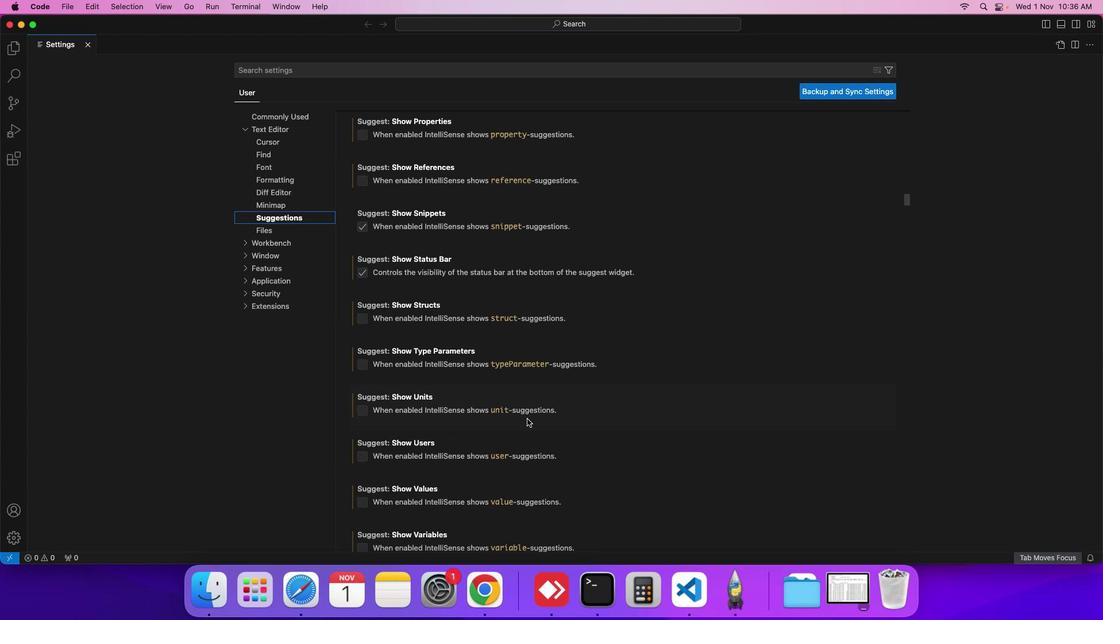 
Action: Mouse moved to (527, 419)
Screenshot: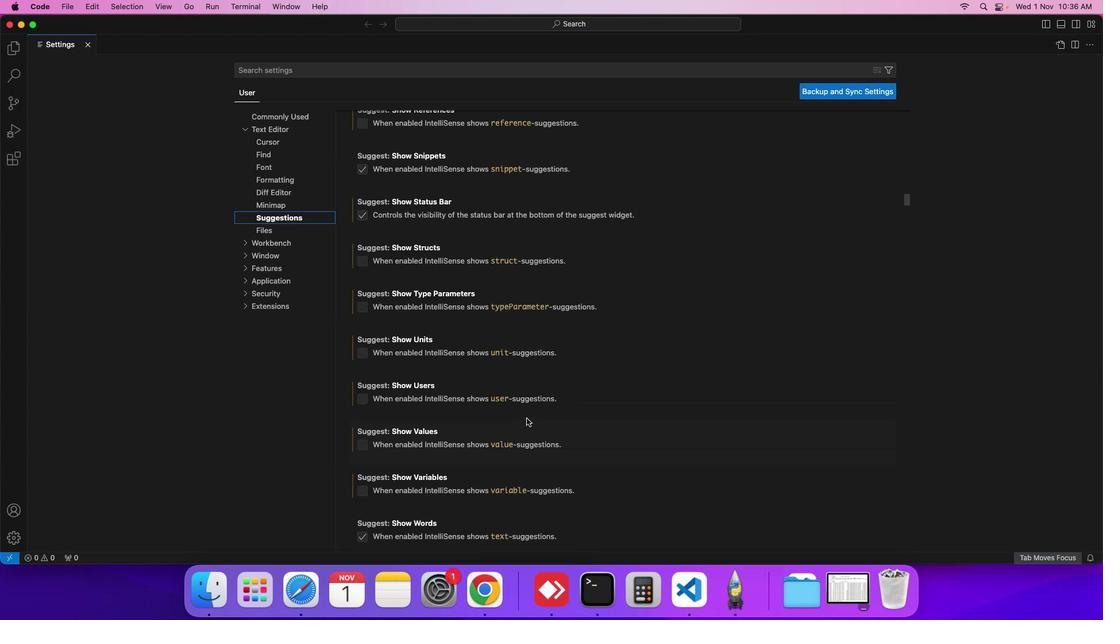 
Action: Mouse scrolled (527, 419) with delta (0, 0)
Screenshot: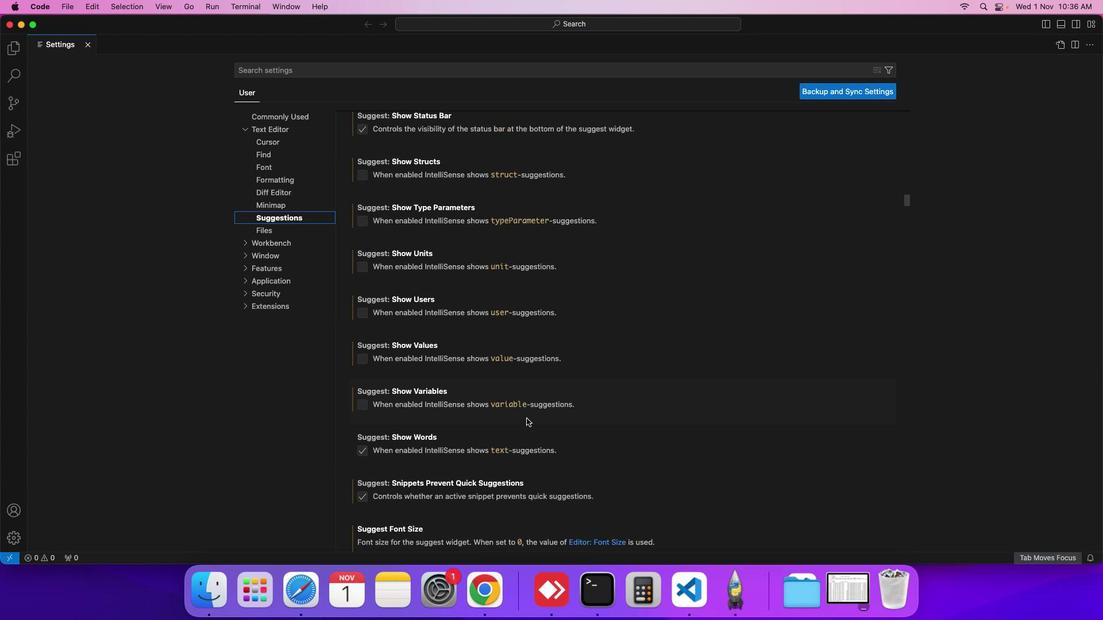 
Action: Mouse scrolled (527, 419) with delta (0, 0)
Screenshot: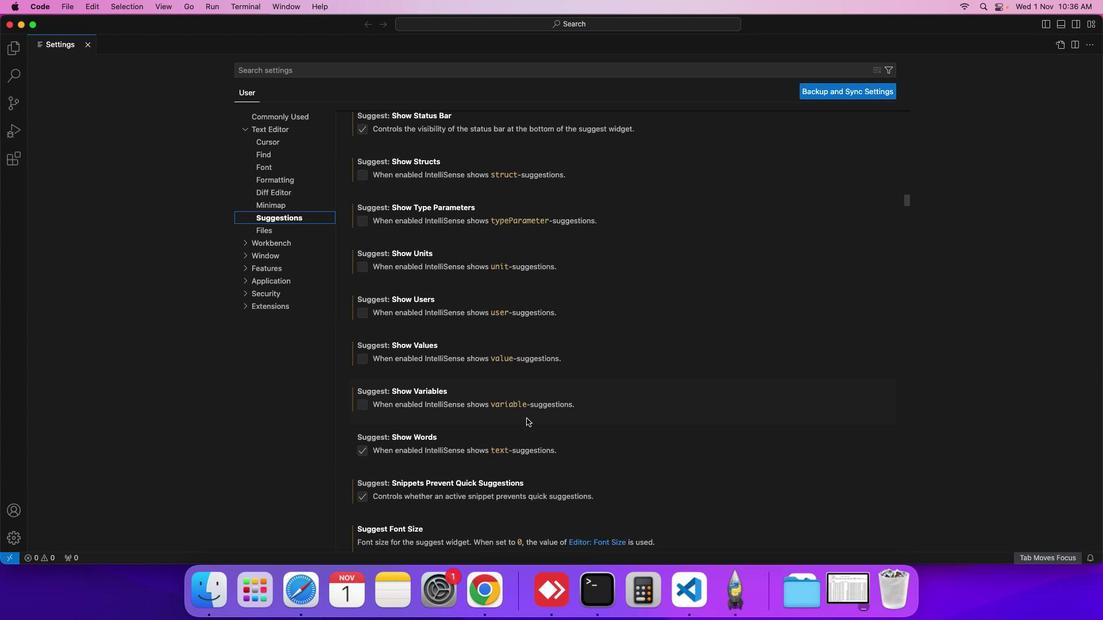 
Action: Mouse moved to (526, 419)
Screenshot: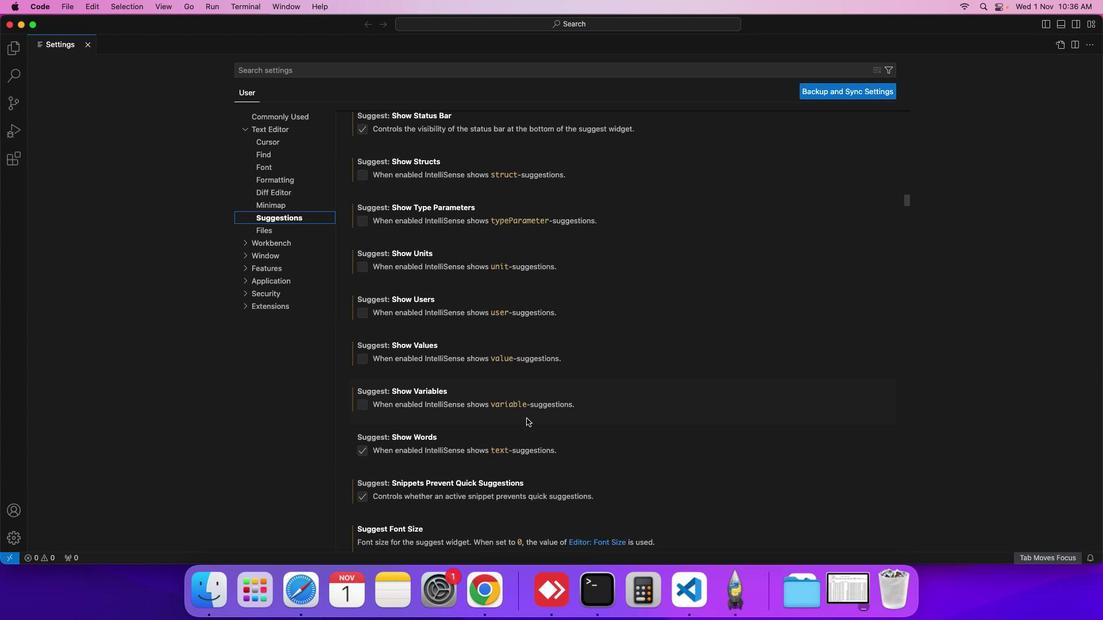 
Action: Mouse scrolled (526, 419) with delta (0, 0)
Screenshot: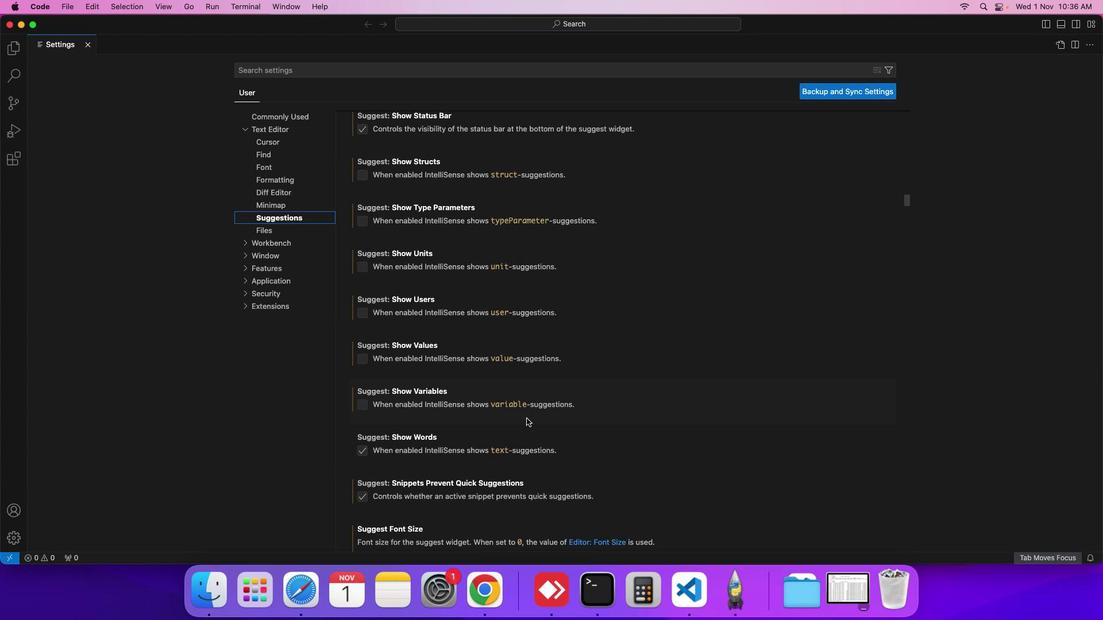 
Action: Mouse scrolled (526, 419) with delta (0, 0)
Screenshot: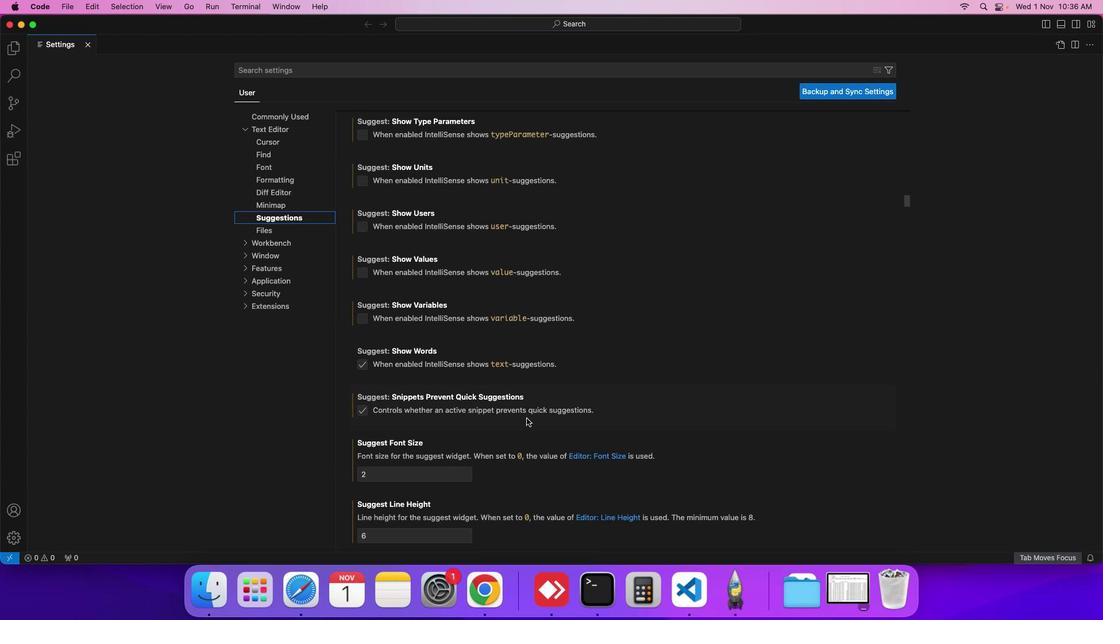 
Action: Mouse scrolled (526, 419) with delta (0, 0)
Screenshot: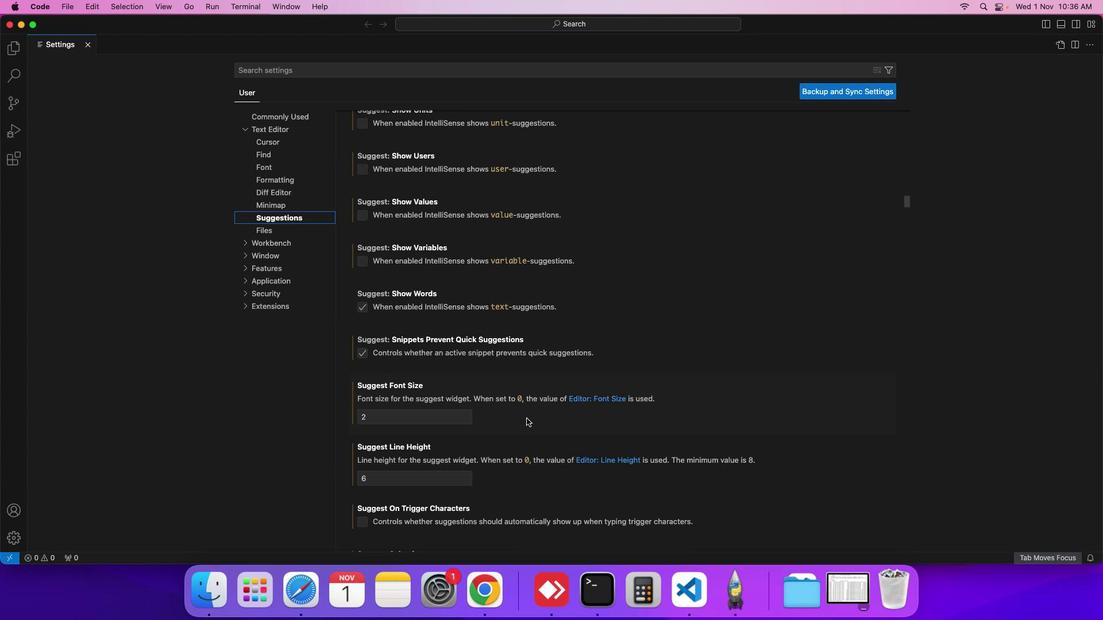 
Action: Mouse scrolled (526, 419) with delta (0, 0)
Screenshot: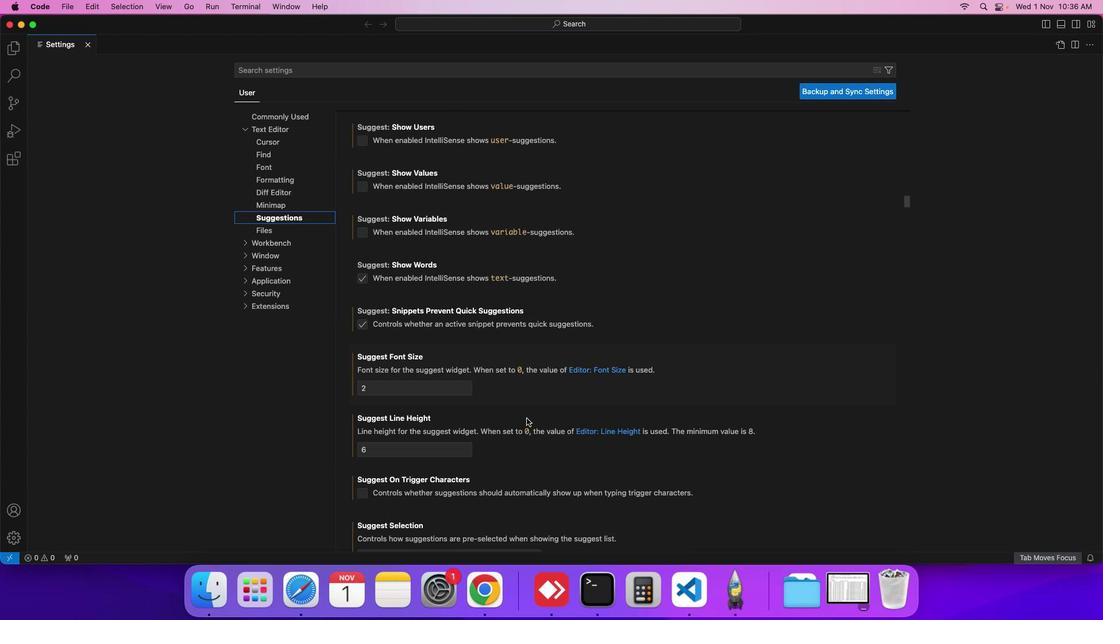 
Action: Mouse scrolled (526, 419) with delta (0, 0)
Screenshot: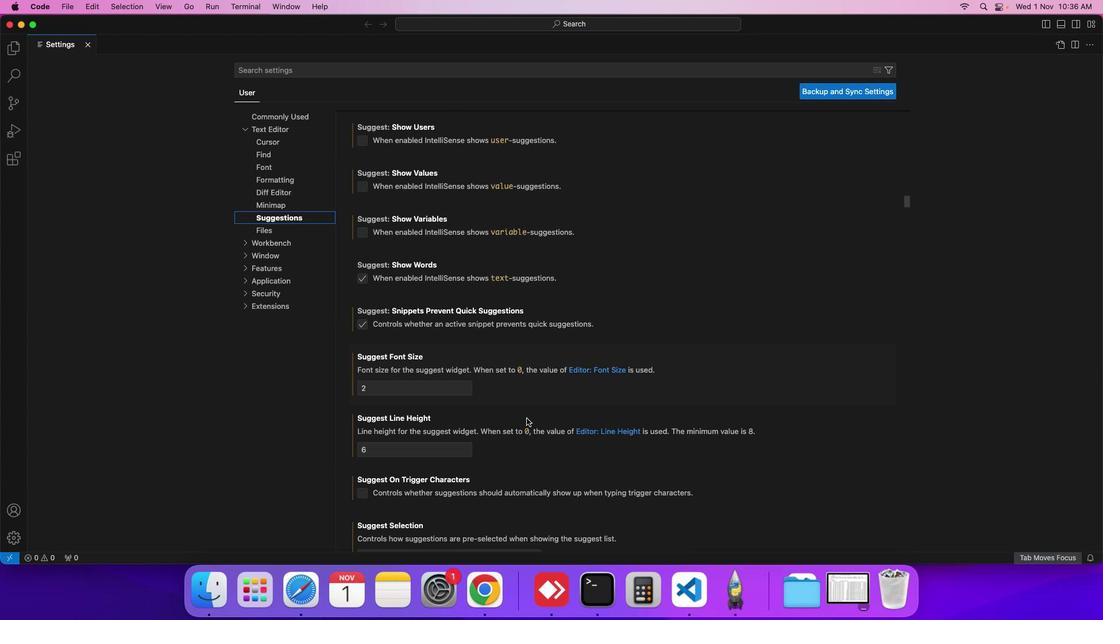 
Action: Mouse scrolled (526, 419) with delta (0, 0)
Screenshot: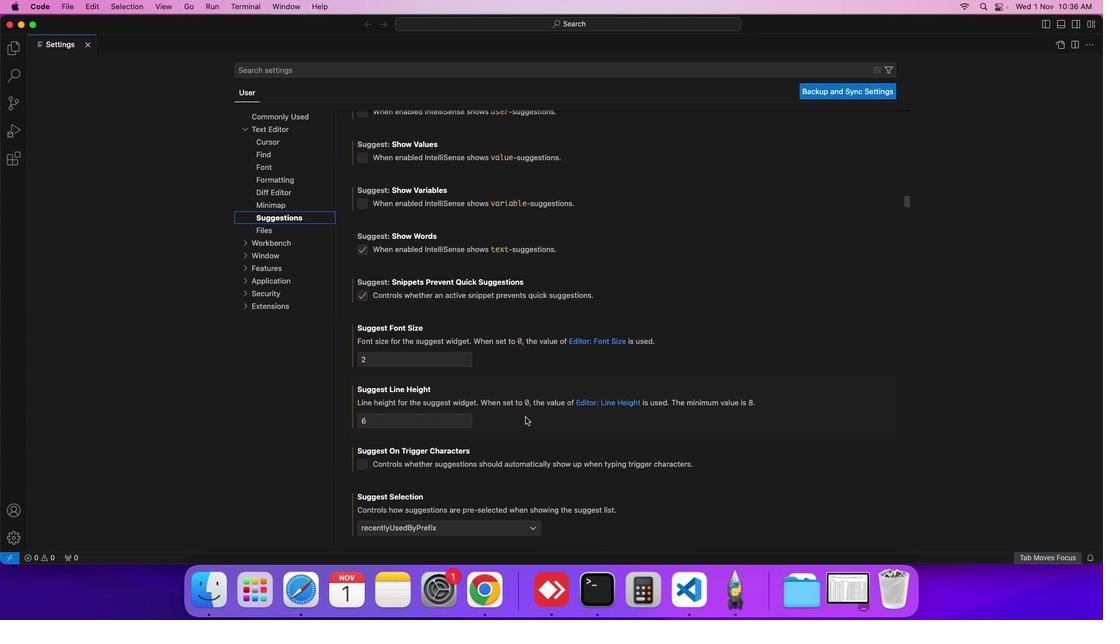 
Action: Mouse moved to (526, 418)
Screenshot: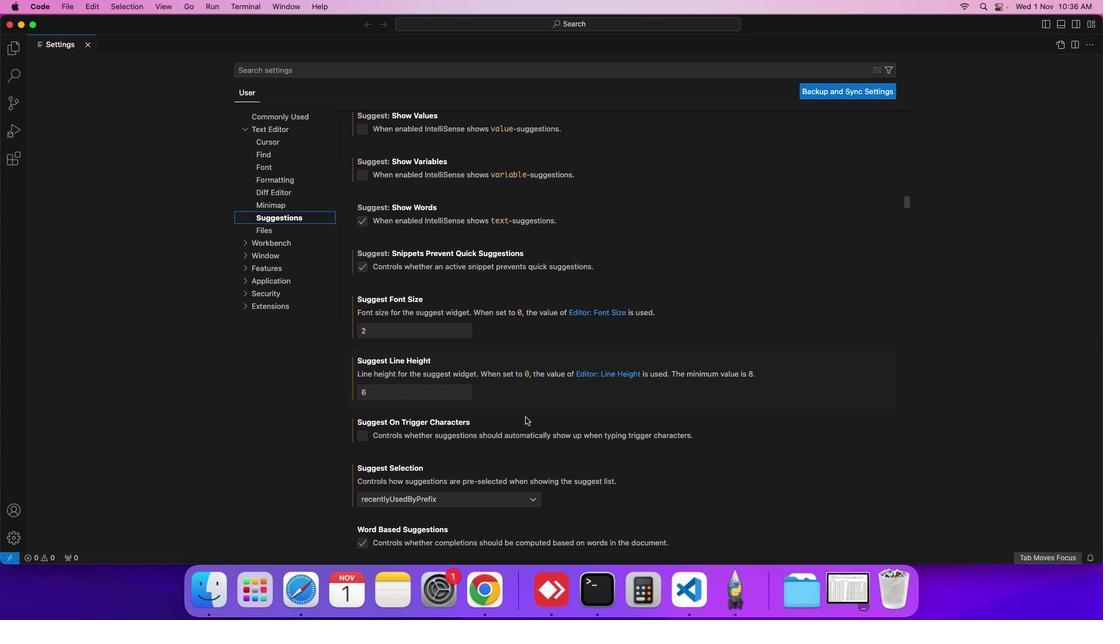 
Action: Mouse scrolled (526, 418) with delta (0, 0)
Screenshot: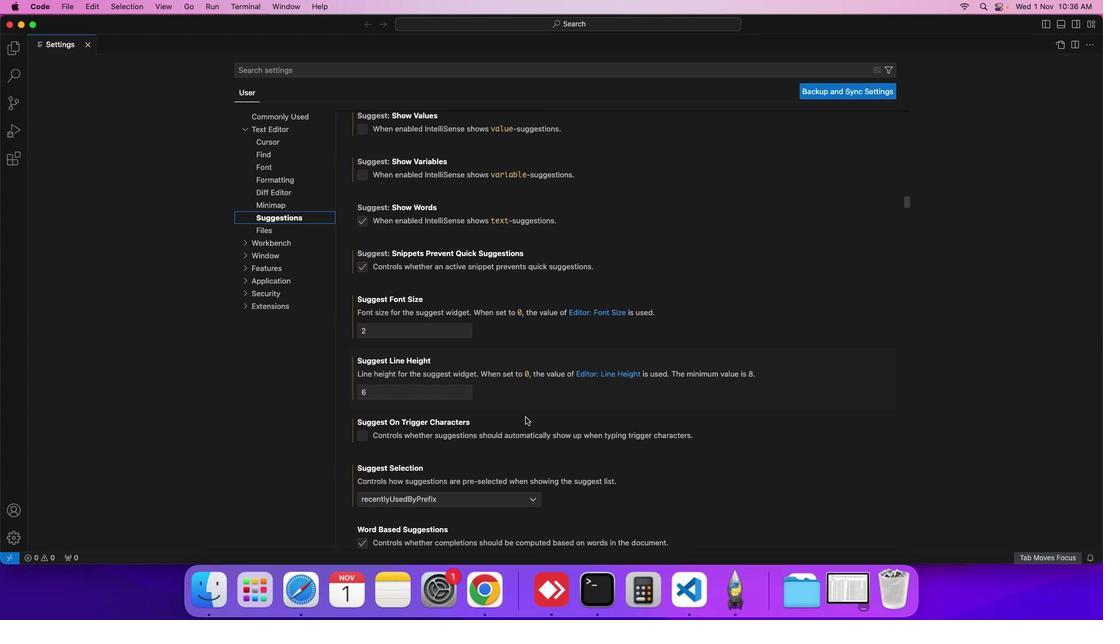 
Action: Mouse moved to (497, 395)
Screenshot: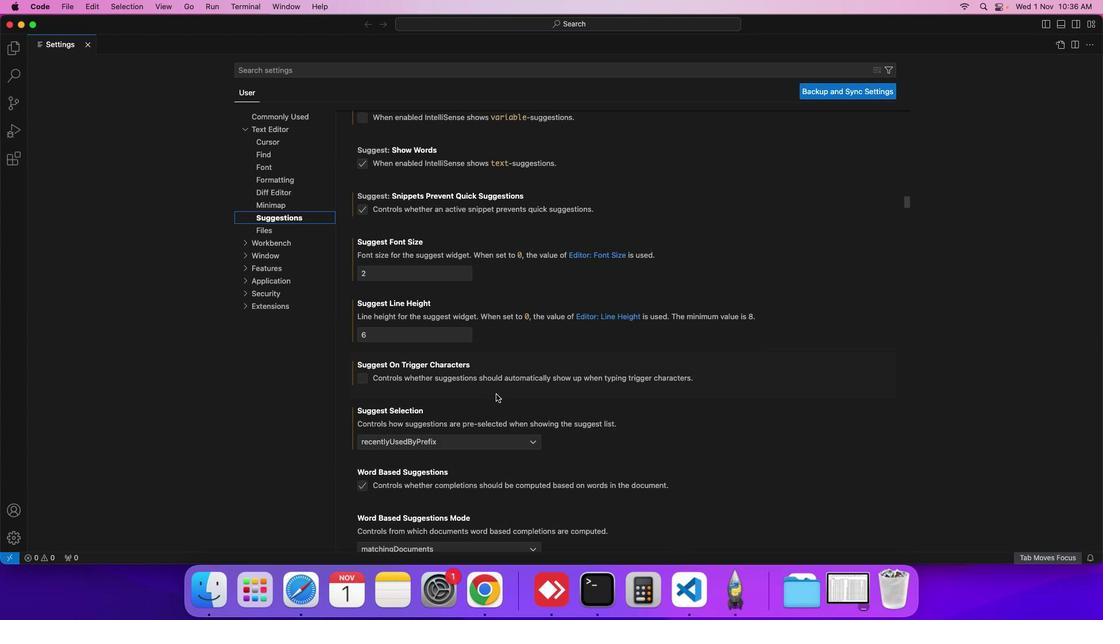 
Action: Mouse scrolled (497, 395) with delta (0, 0)
Screenshot: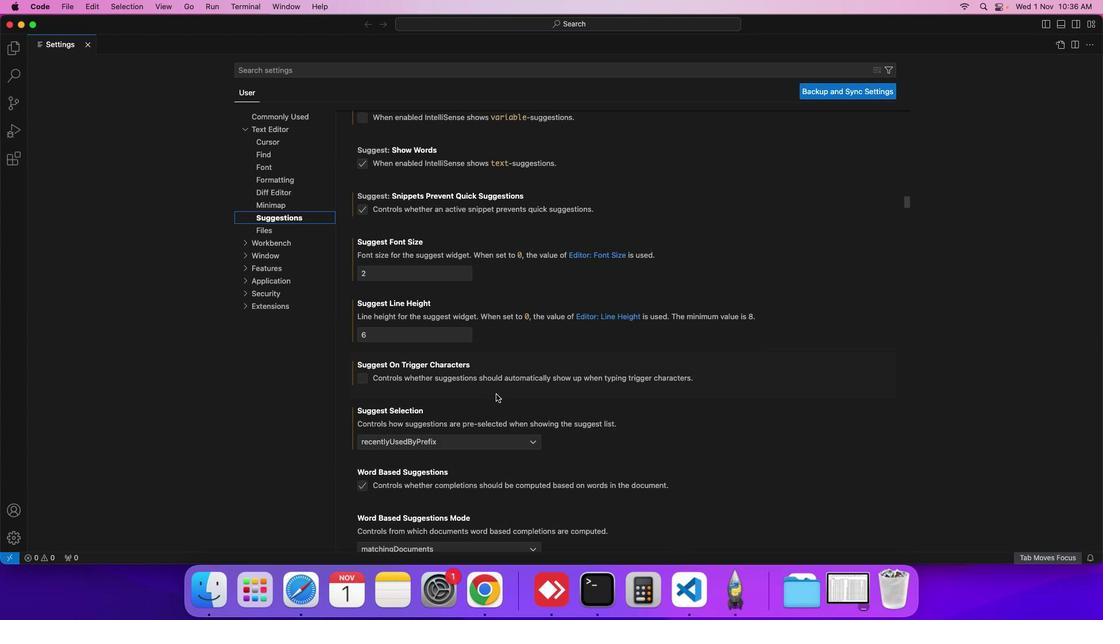 
Action: Mouse moved to (497, 395)
Screenshot: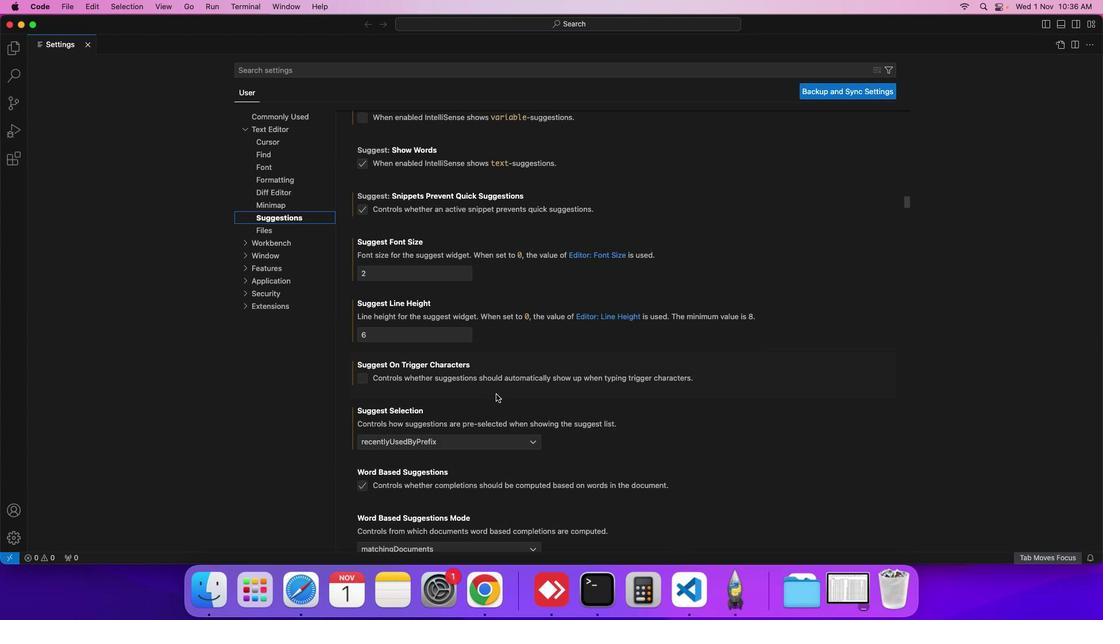 
Action: Mouse scrolled (497, 395) with delta (0, 0)
Screenshot: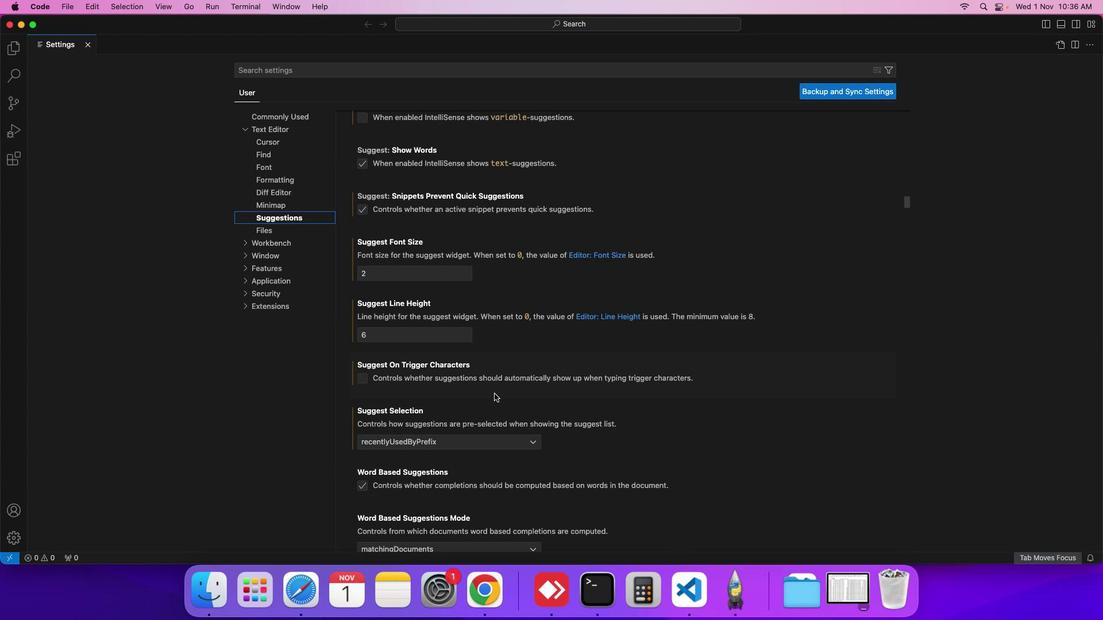 
Action: Mouse moved to (463, 443)
Screenshot: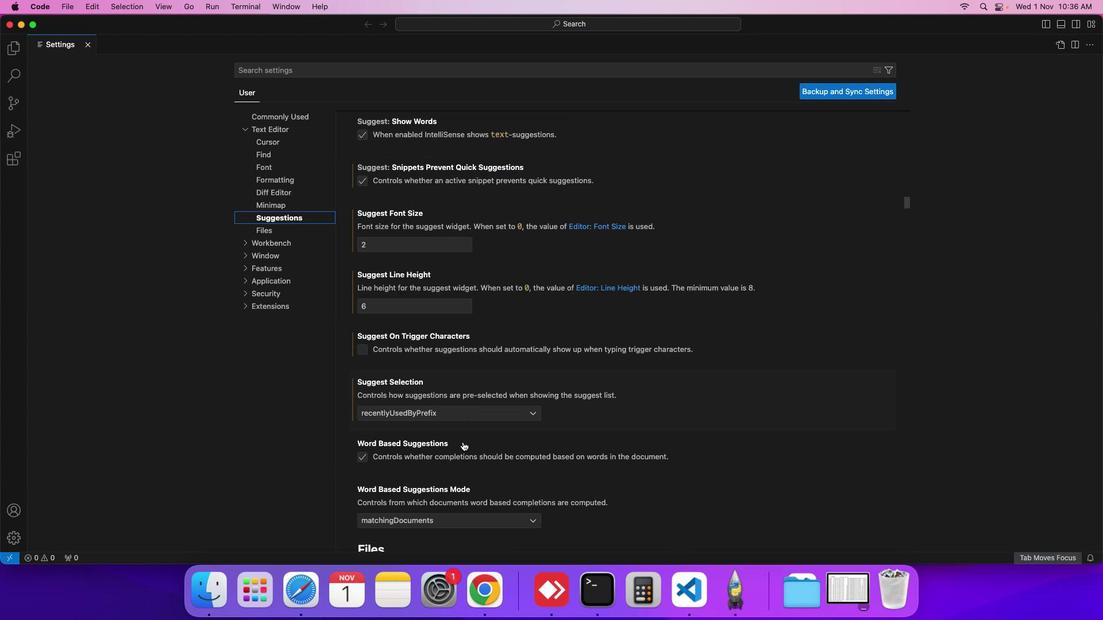 
Action: Mouse scrolled (463, 443) with delta (0, 0)
Screenshot: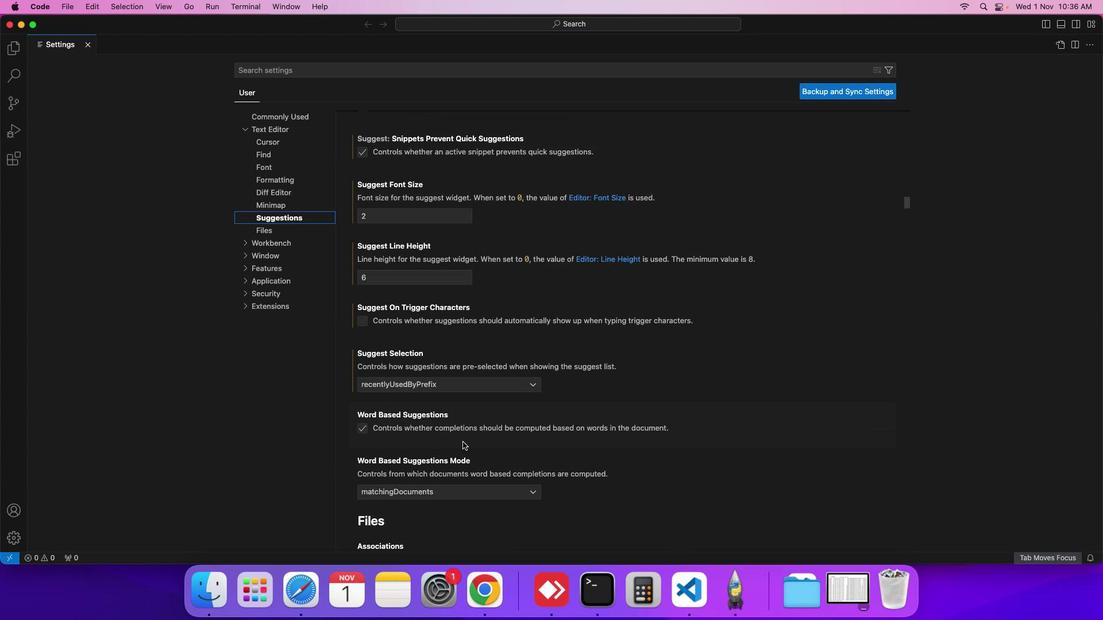
Action: Mouse scrolled (463, 443) with delta (0, 0)
Screenshot: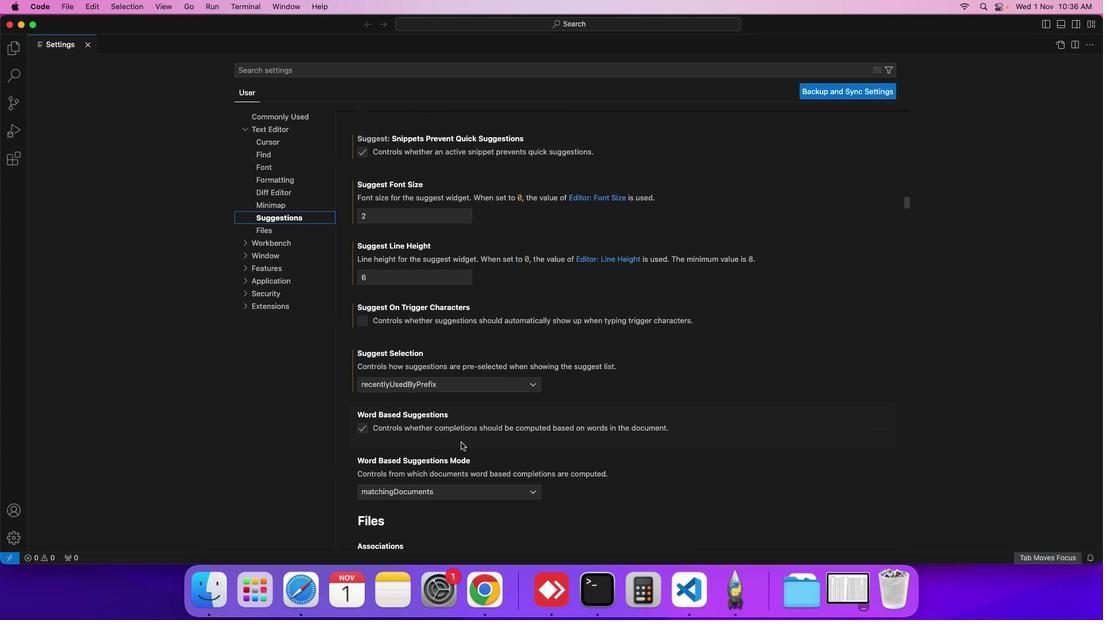 
Action: Mouse moved to (365, 429)
Screenshot: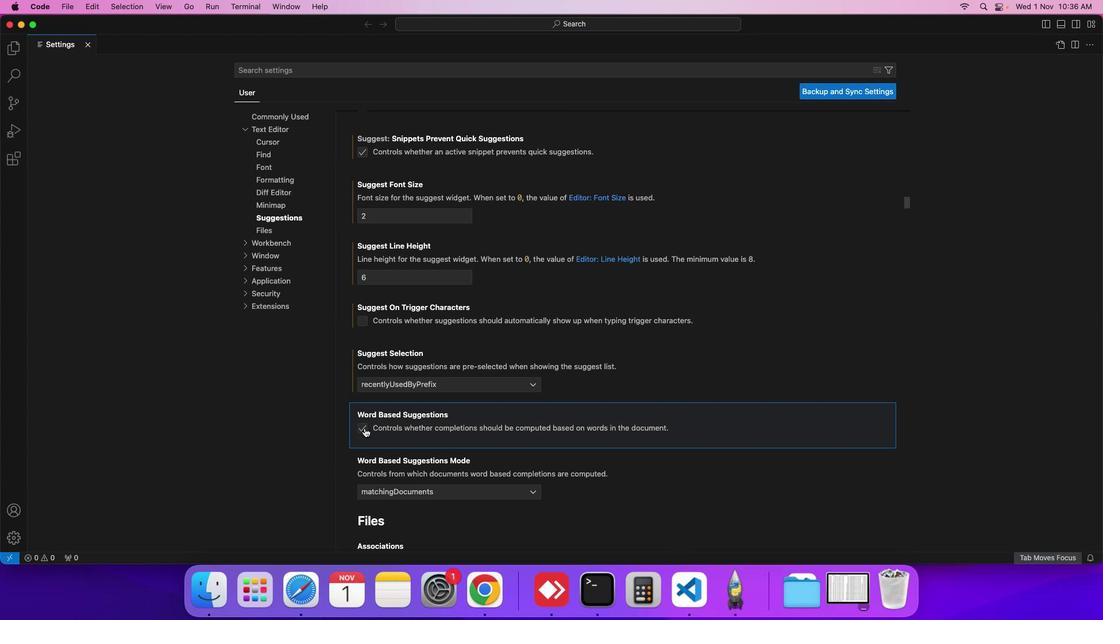 
Action: Mouse pressed left at (365, 429)
Screenshot: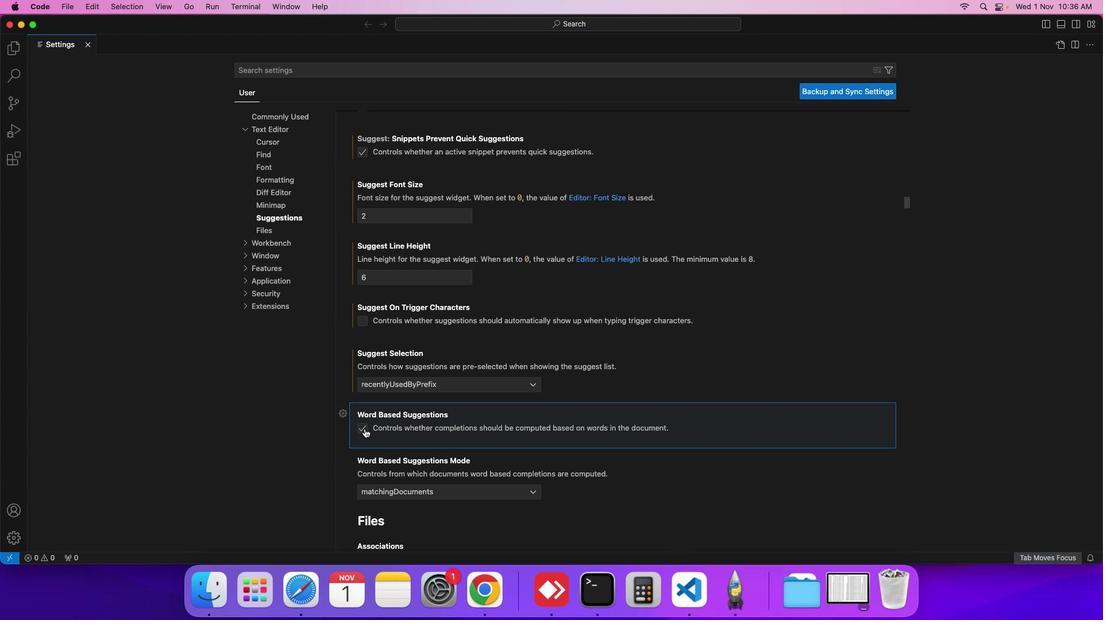 
Action: Mouse moved to (822, 322)
Screenshot: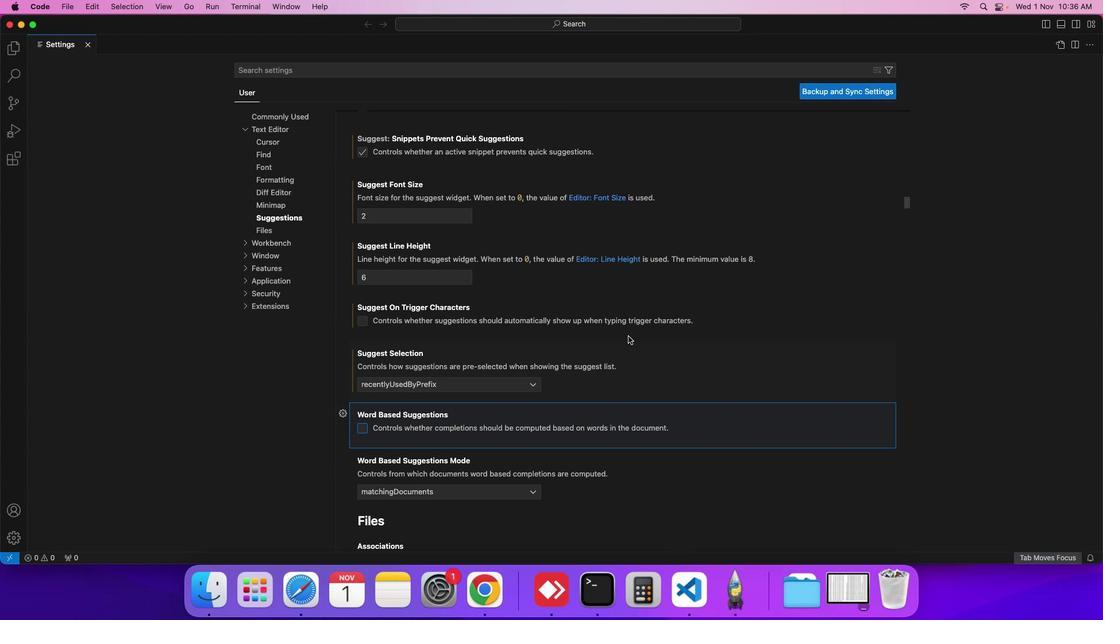 
